 Task: Search one way flight ticket for 5 adults, 2 children, 1 infant in seat and 2 infants on lap in economy from Bakersfield: Meadows Field to Rockford: Chicago Rockford International Airport(was Northwest Chicagoland Regional Airport At Rockford) on 5-1-2023. Choice of flights is Southwest. Number of bags: 1 carry on bag and 1 checked bag. Price is upto 77000. Outbound departure time preference is 23:30.
Action: Mouse moved to (194, 162)
Screenshot: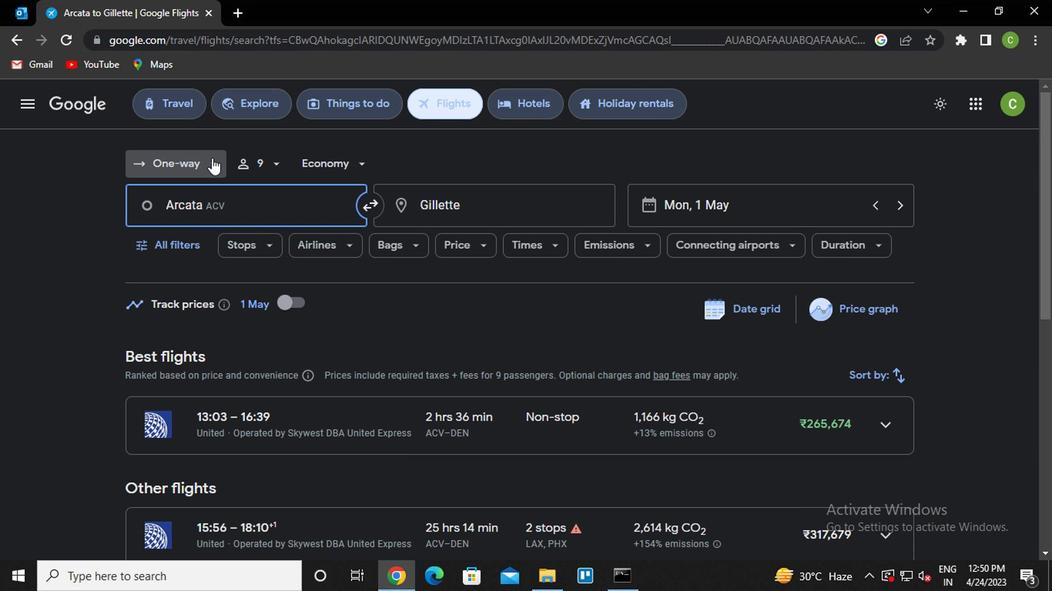 
Action: Mouse pressed left at (194, 162)
Screenshot: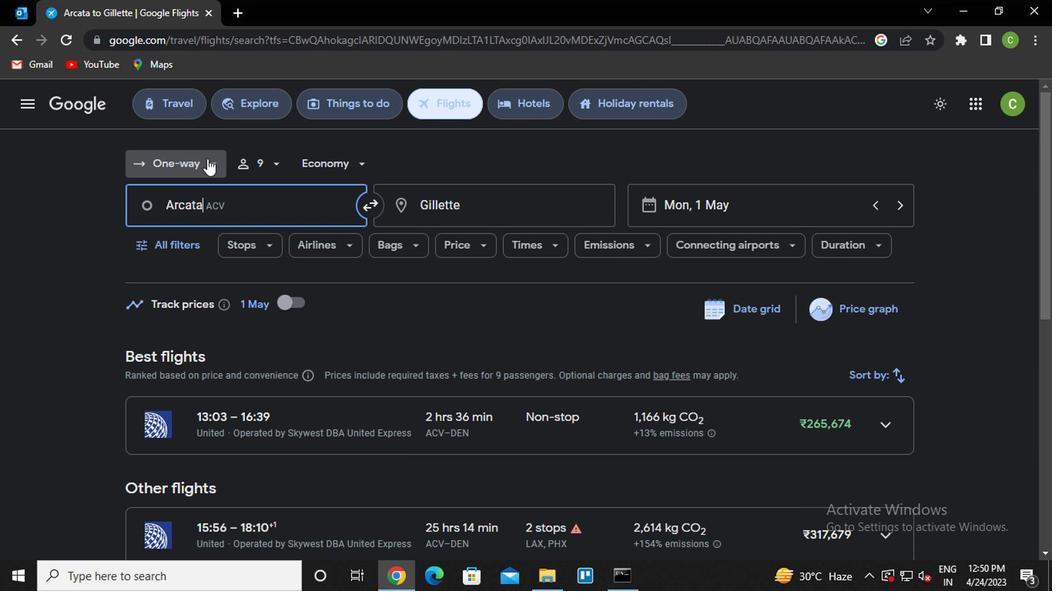 
Action: Mouse moved to (210, 229)
Screenshot: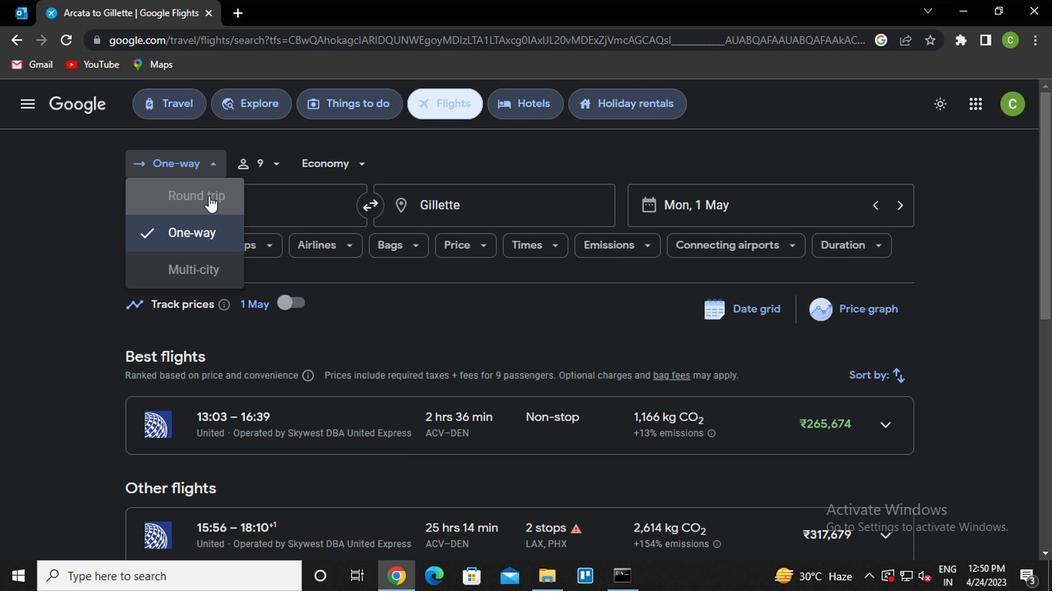 
Action: Mouse pressed left at (210, 229)
Screenshot: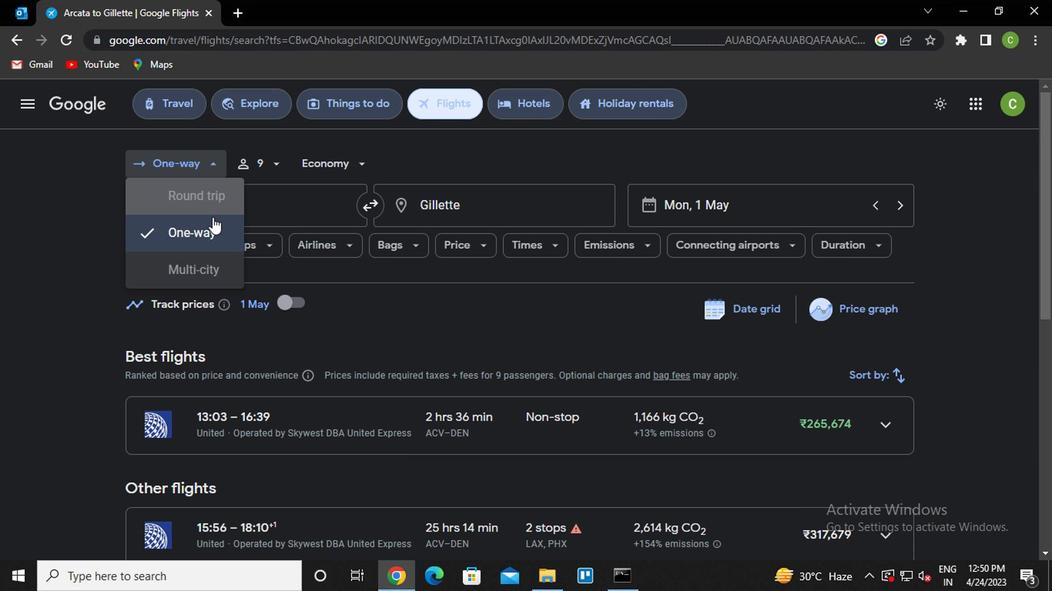 
Action: Mouse moved to (246, 175)
Screenshot: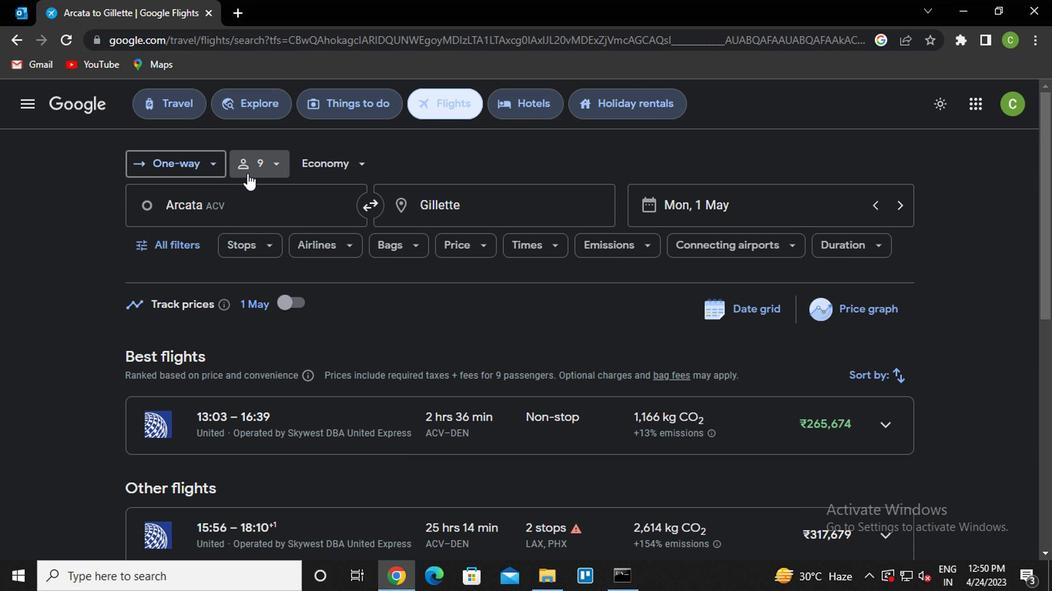 
Action: Mouse pressed left at (246, 175)
Screenshot: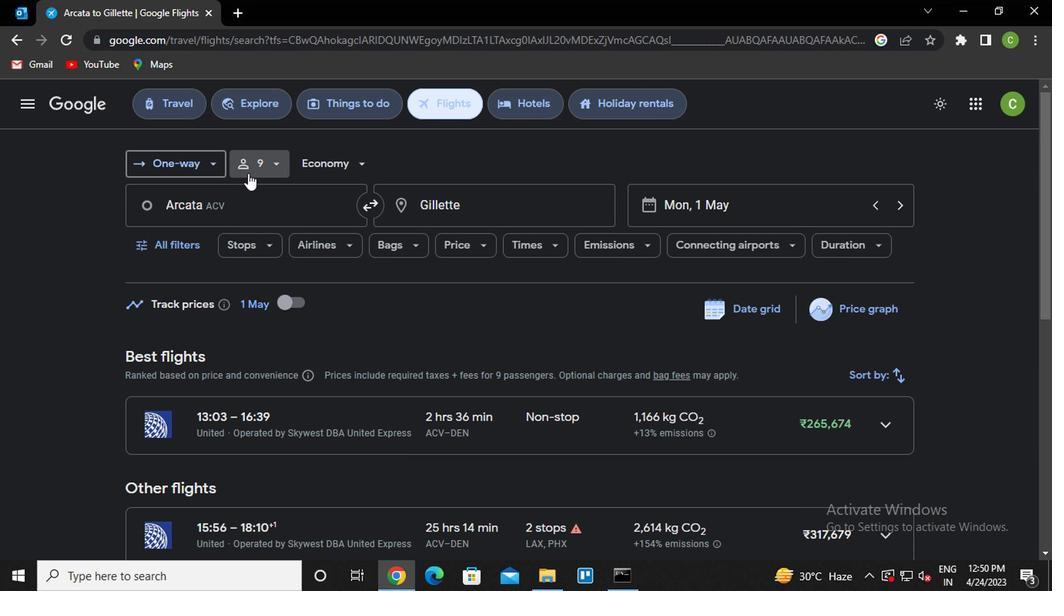
Action: Mouse moved to (395, 337)
Screenshot: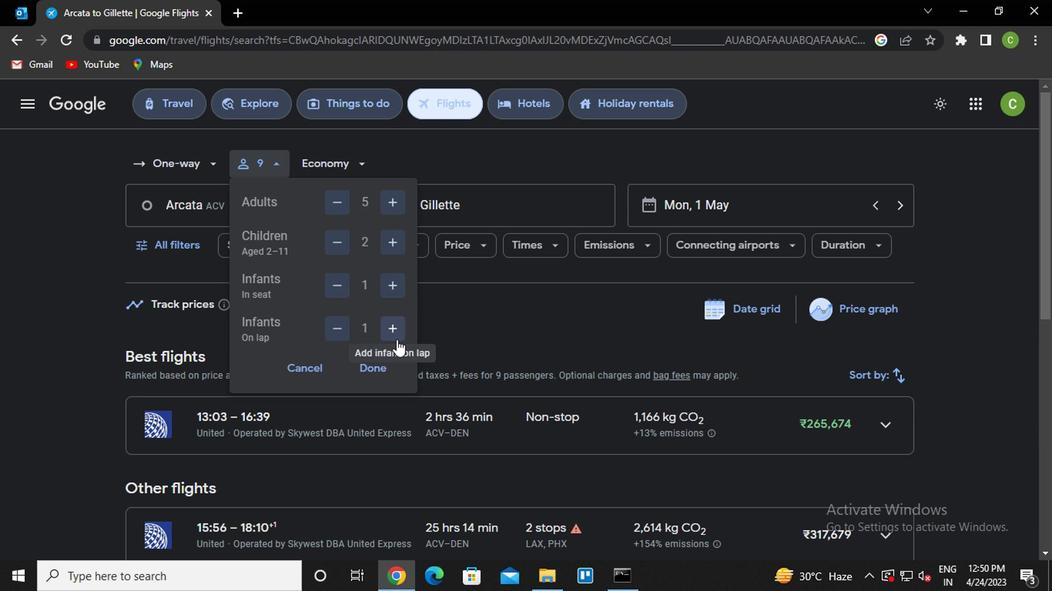 
Action: Mouse pressed left at (395, 337)
Screenshot: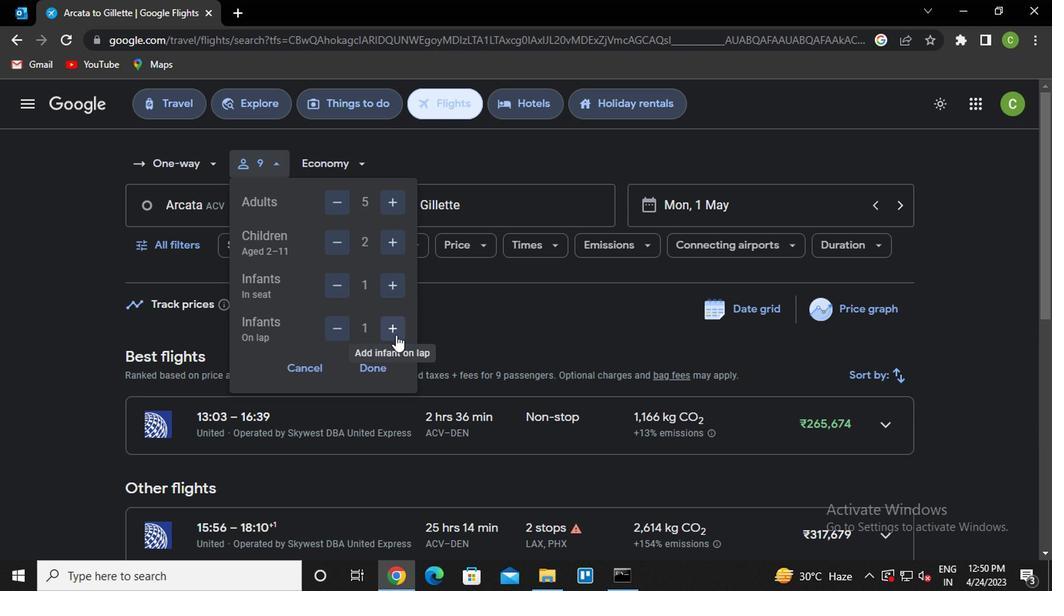 
Action: Mouse moved to (339, 337)
Screenshot: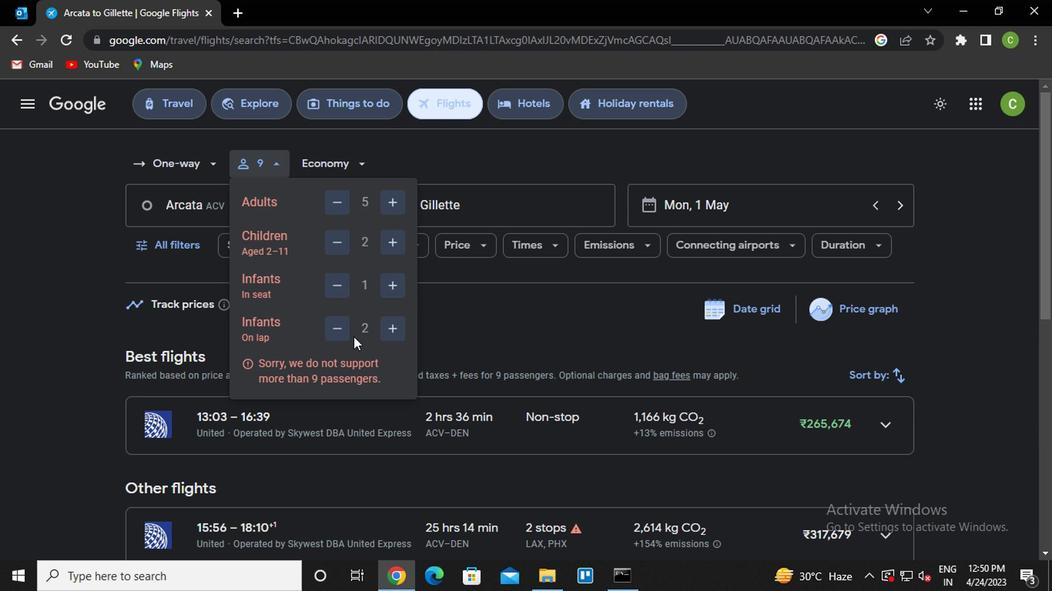 
Action: Mouse pressed left at (339, 337)
Screenshot: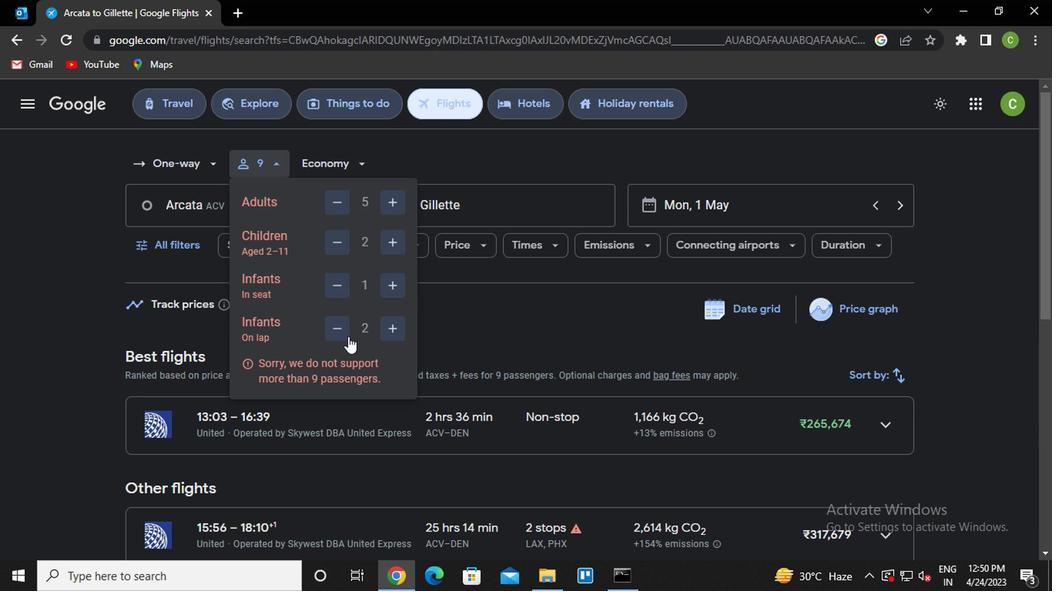 
Action: Mouse moved to (360, 366)
Screenshot: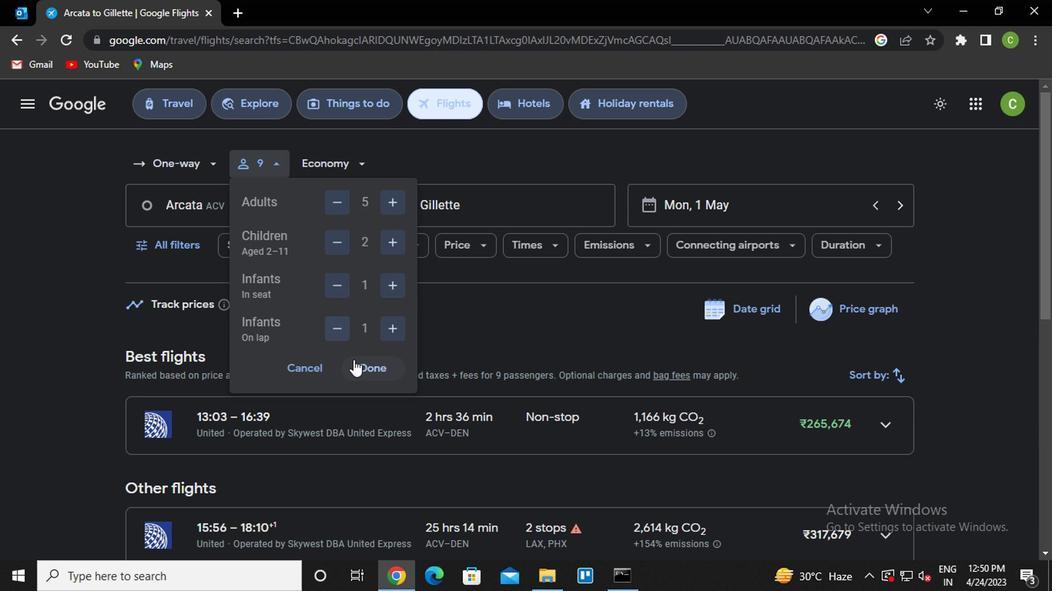 
Action: Mouse pressed left at (360, 366)
Screenshot: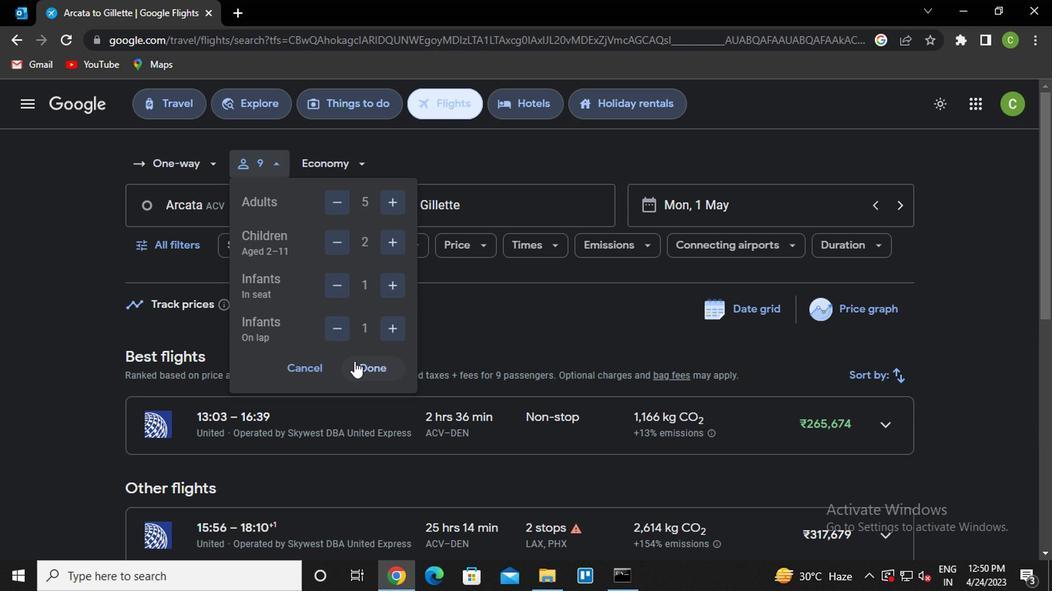 
Action: Mouse moved to (334, 167)
Screenshot: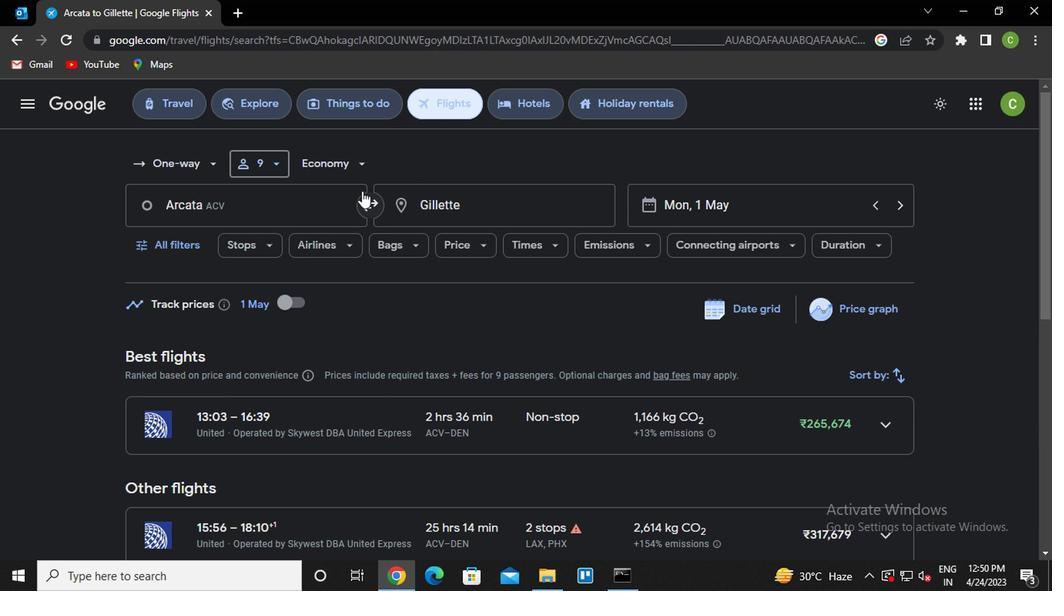 
Action: Mouse pressed left at (334, 167)
Screenshot: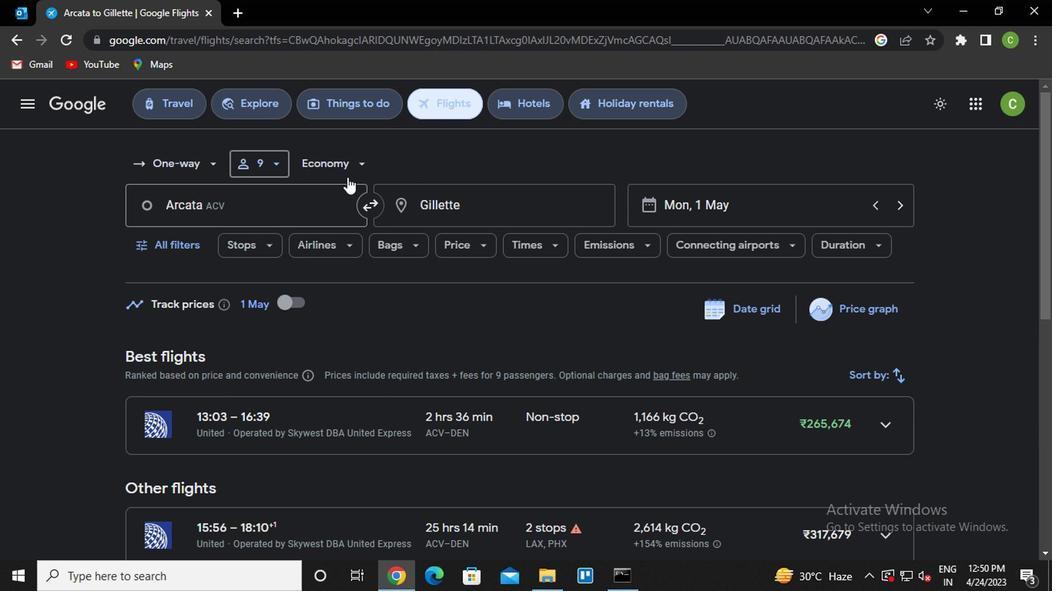 
Action: Mouse moved to (359, 208)
Screenshot: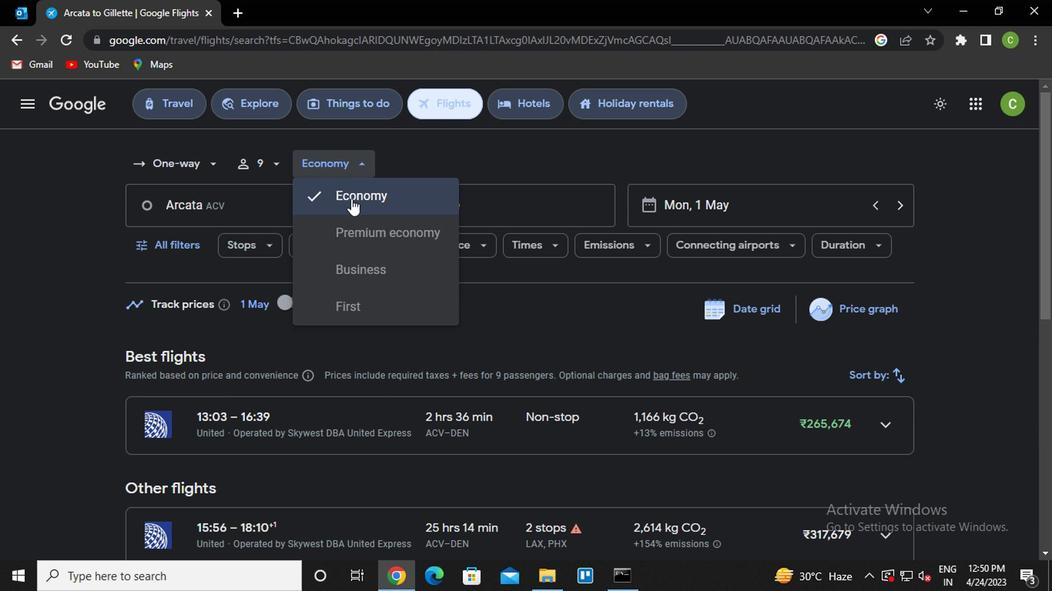 
Action: Mouse pressed left at (359, 208)
Screenshot: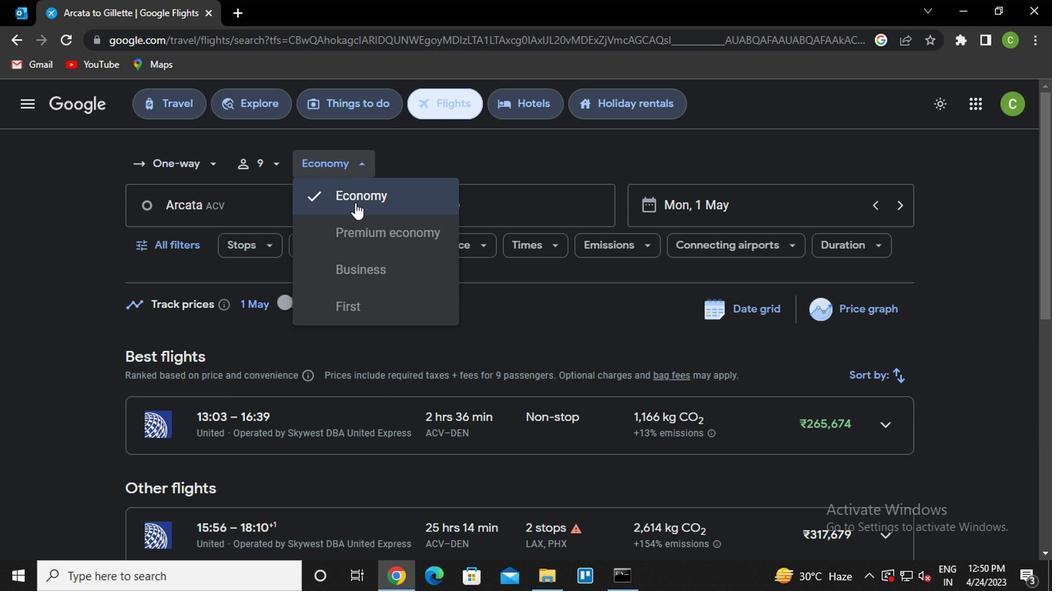 
Action: Mouse moved to (236, 203)
Screenshot: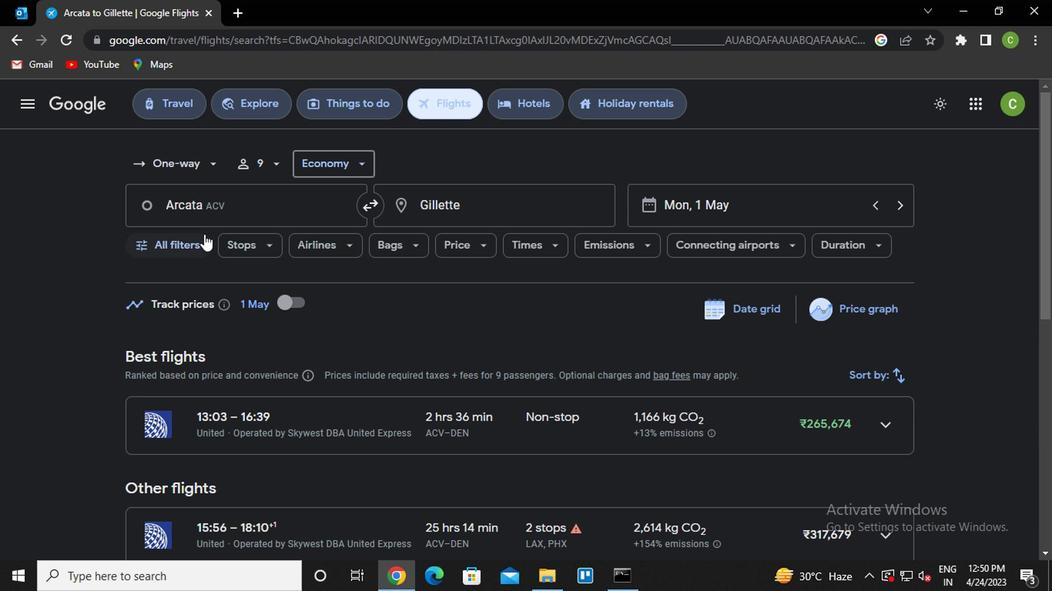 
Action: Mouse pressed left at (236, 203)
Screenshot: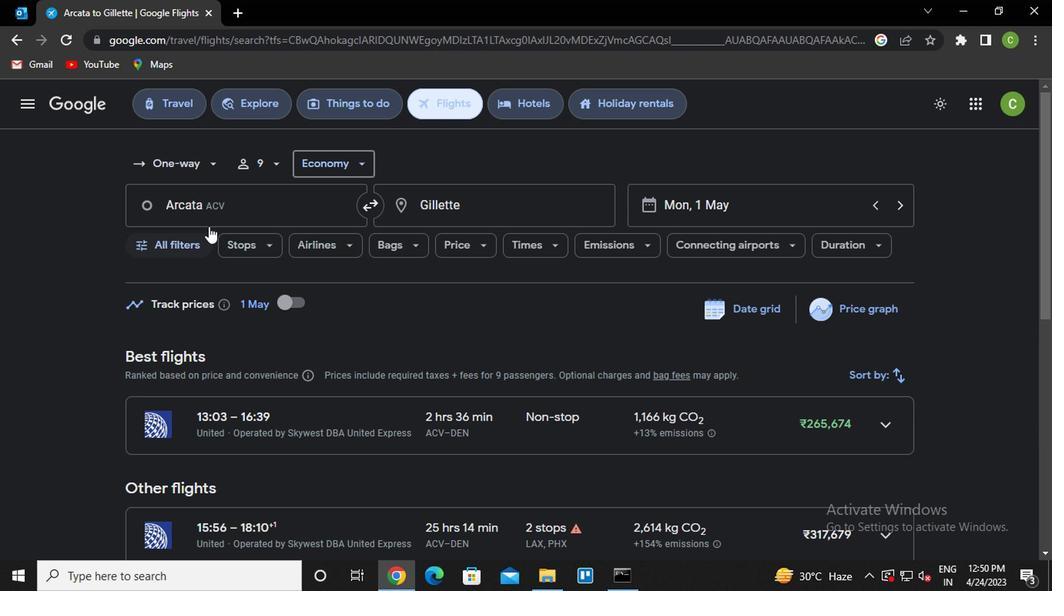 
Action: Key pressed <Key.caps_lock>b<Key.caps_lock>akers
Screenshot: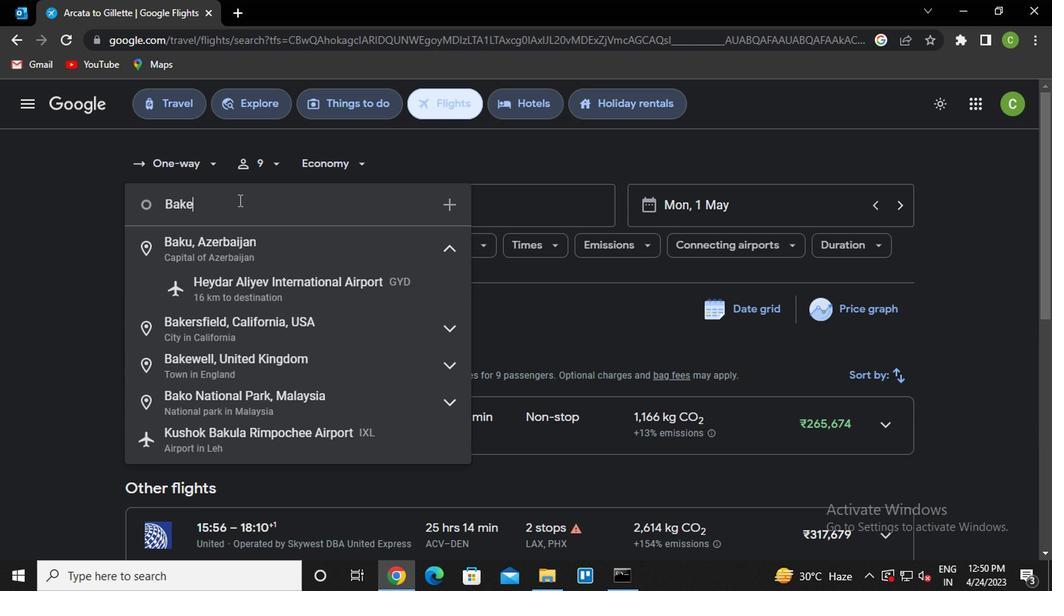 
Action: Mouse moved to (246, 336)
Screenshot: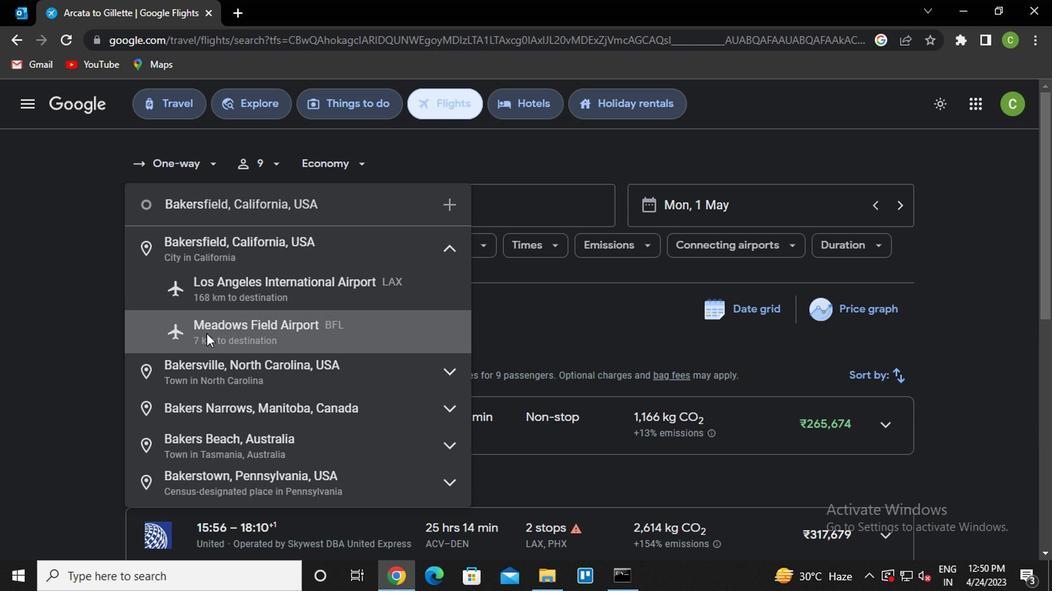 
Action: Mouse pressed left at (246, 336)
Screenshot: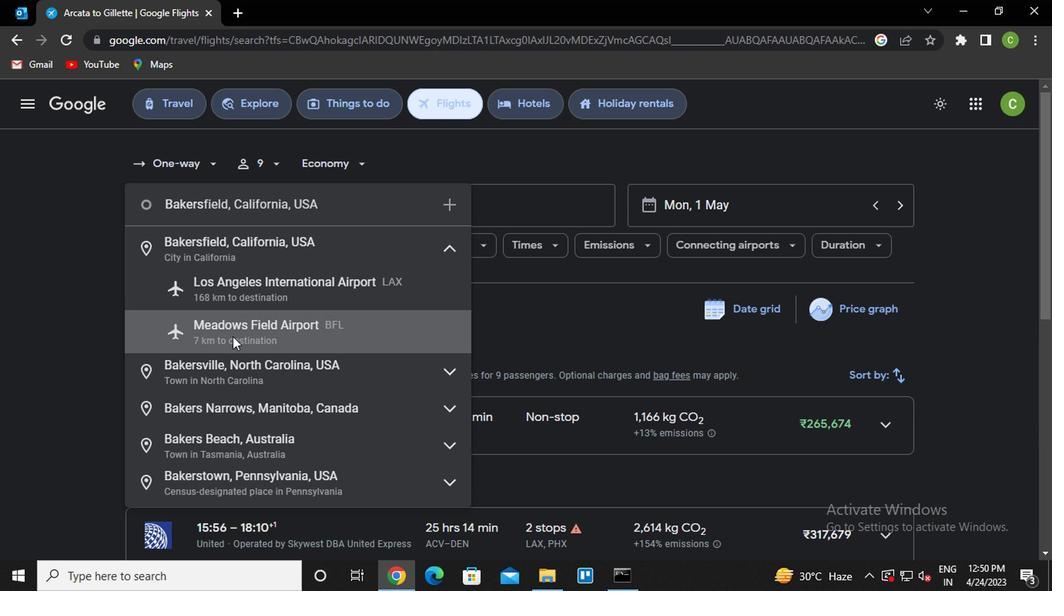 
Action: Mouse moved to (483, 214)
Screenshot: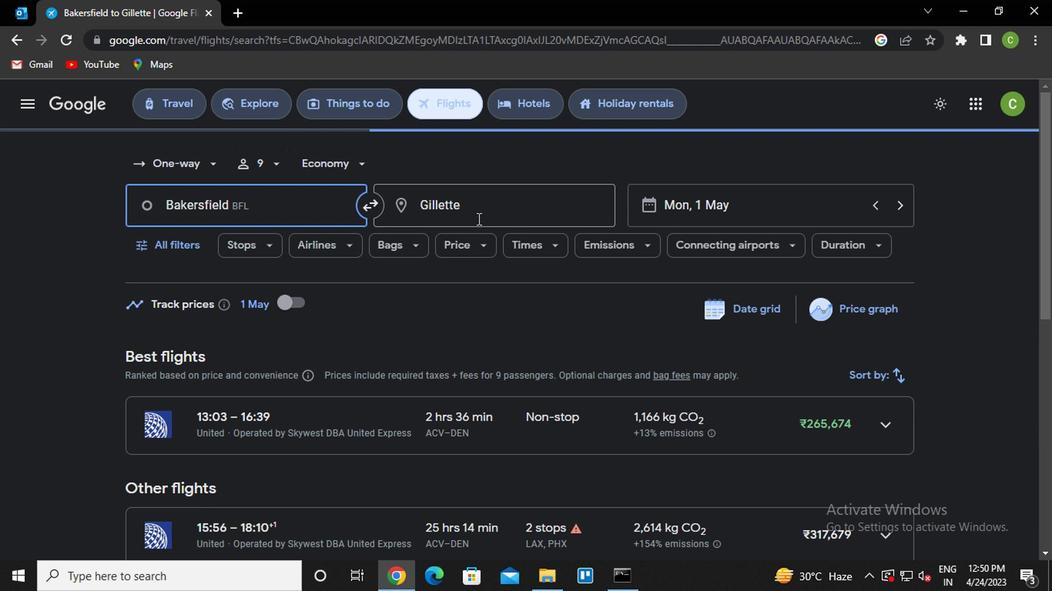 
Action: Mouse pressed left at (483, 214)
Screenshot: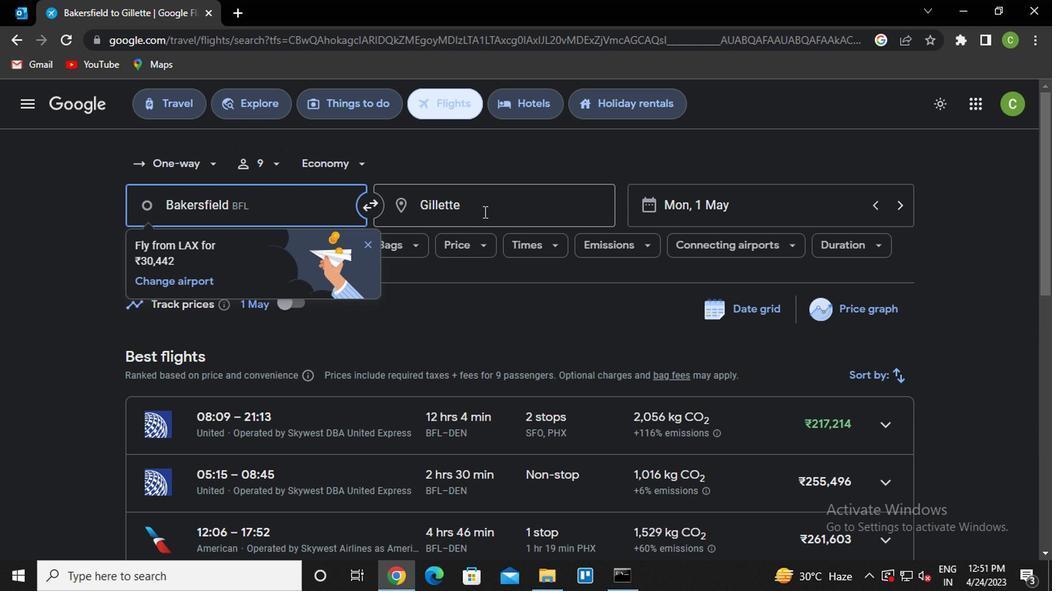 
Action: Key pressed <Key.caps_lock>r<Key.caps_lock>ockford
Screenshot: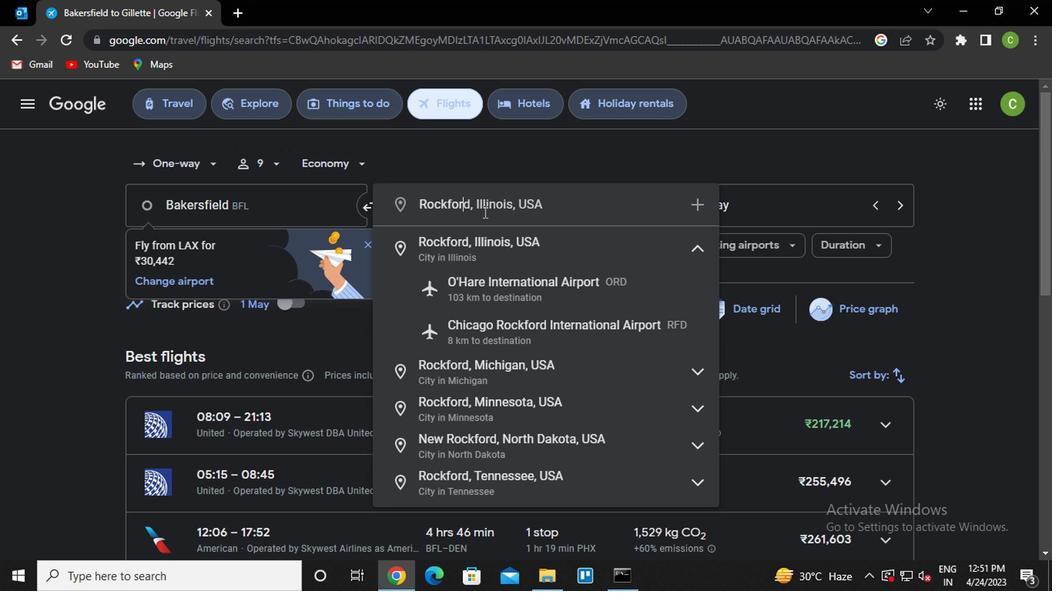 
Action: Mouse moved to (537, 323)
Screenshot: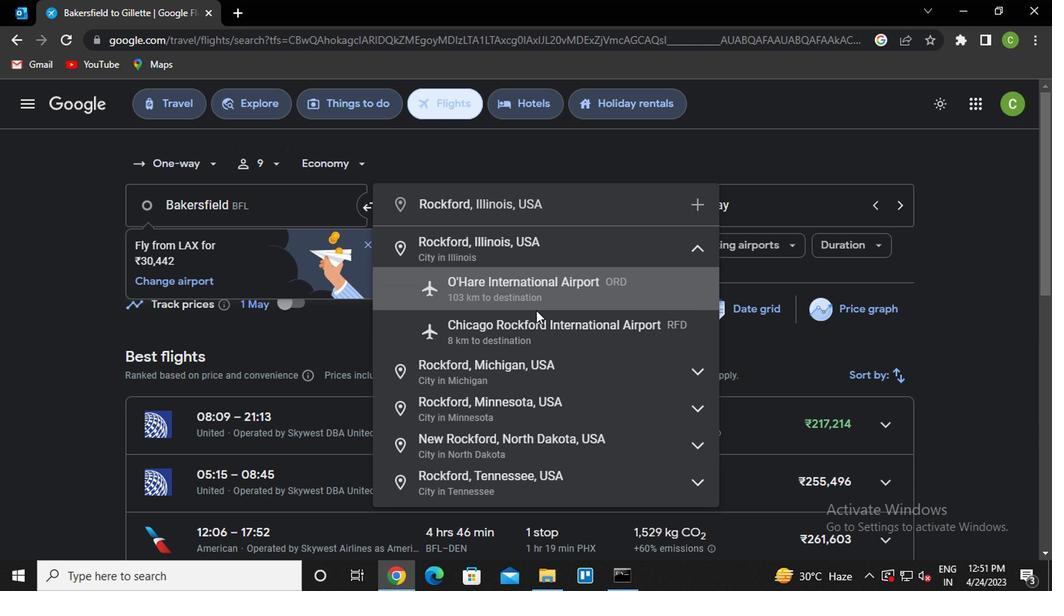 
Action: Mouse pressed left at (537, 323)
Screenshot: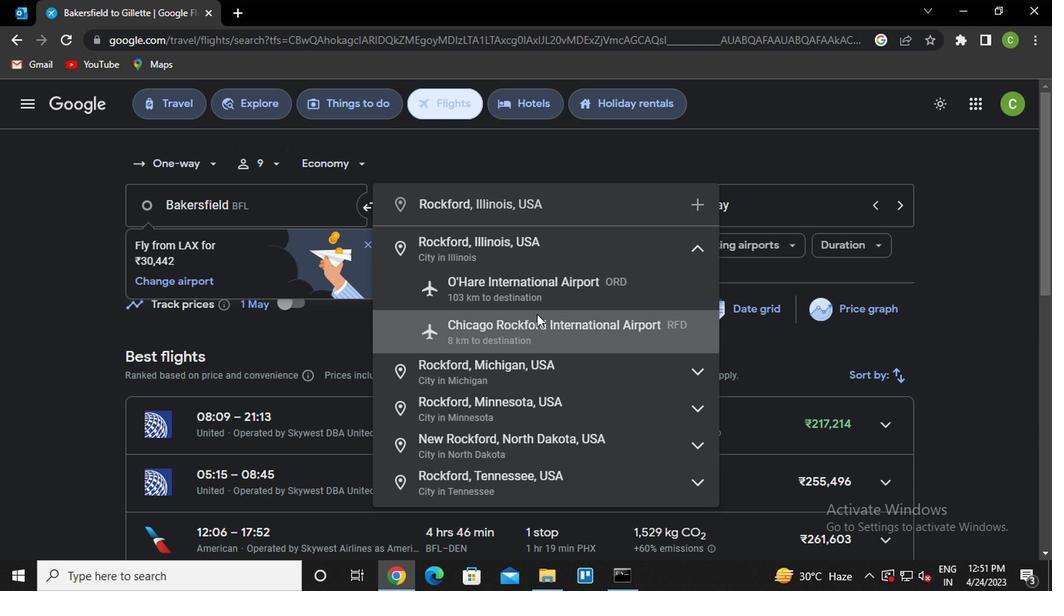 
Action: Mouse moved to (184, 248)
Screenshot: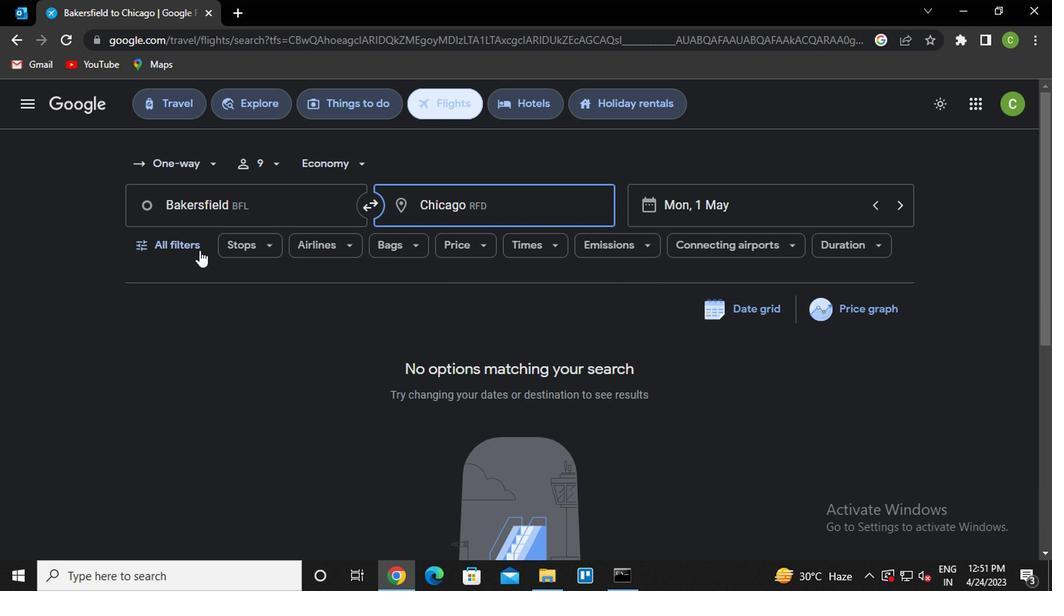 
Action: Mouse pressed left at (184, 248)
Screenshot: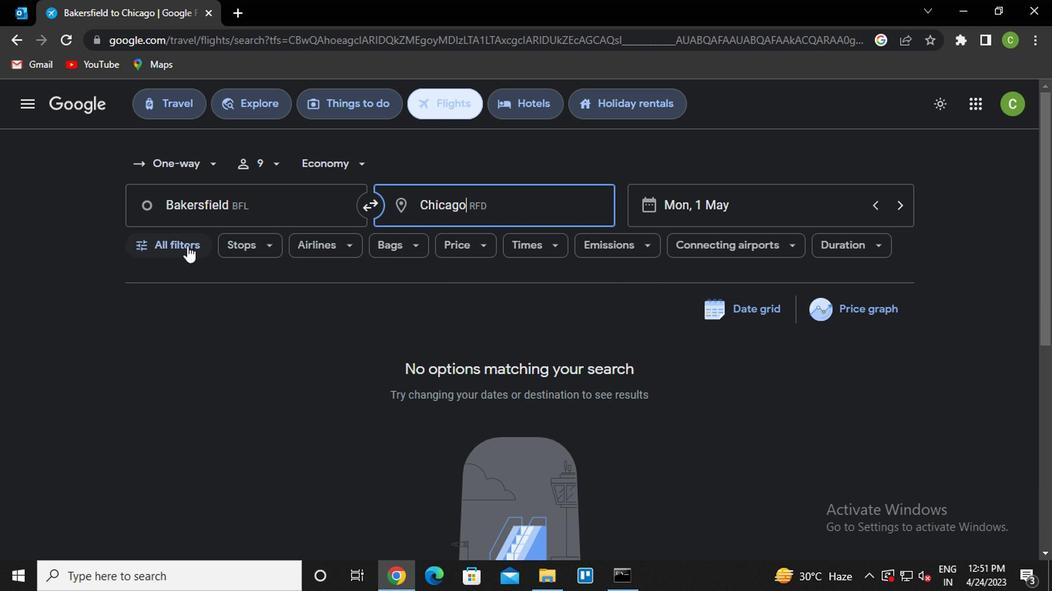 
Action: Mouse moved to (266, 385)
Screenshot: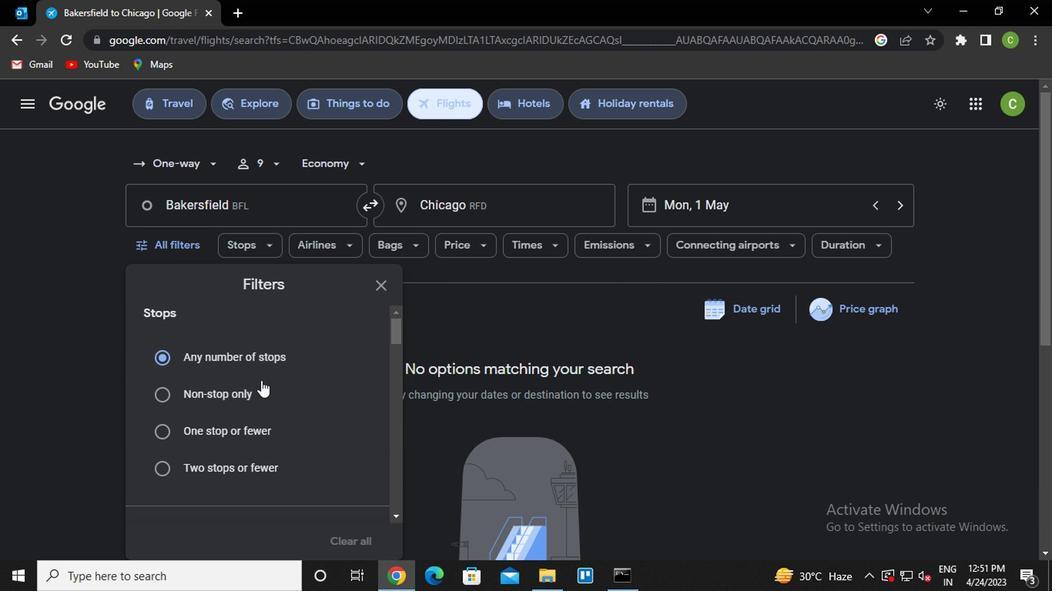 
Action: Mouse scrolled (266, 384) with delta (0, -1)
Screenshot: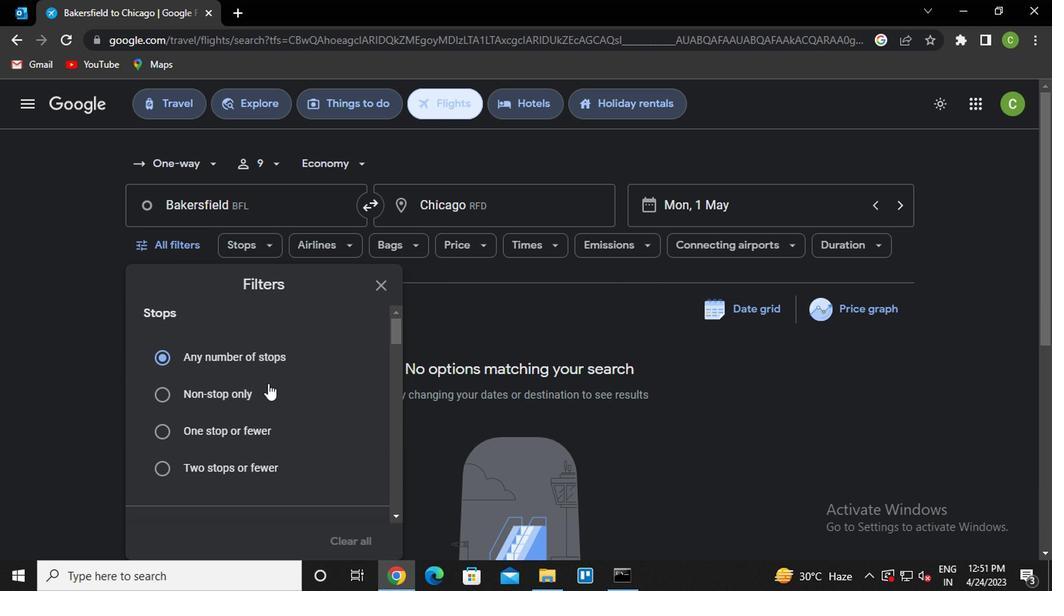 
Action: Mouse scrolled (266, 384) with delta (0, -1)
Screenshot: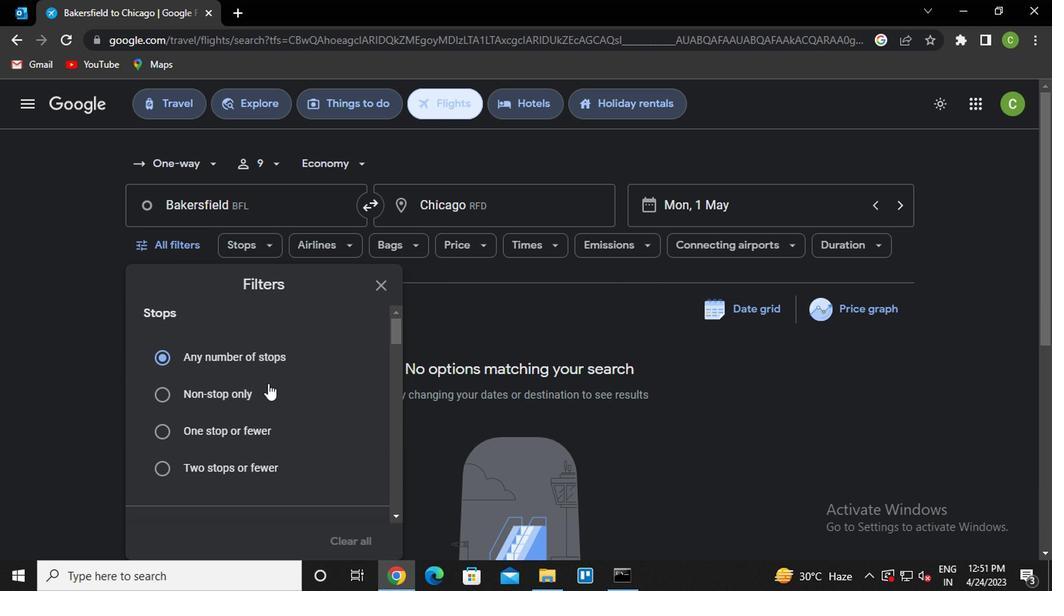 
Action: Mouse scrolled (266, 384) with delta (0, -1)
Screenshot: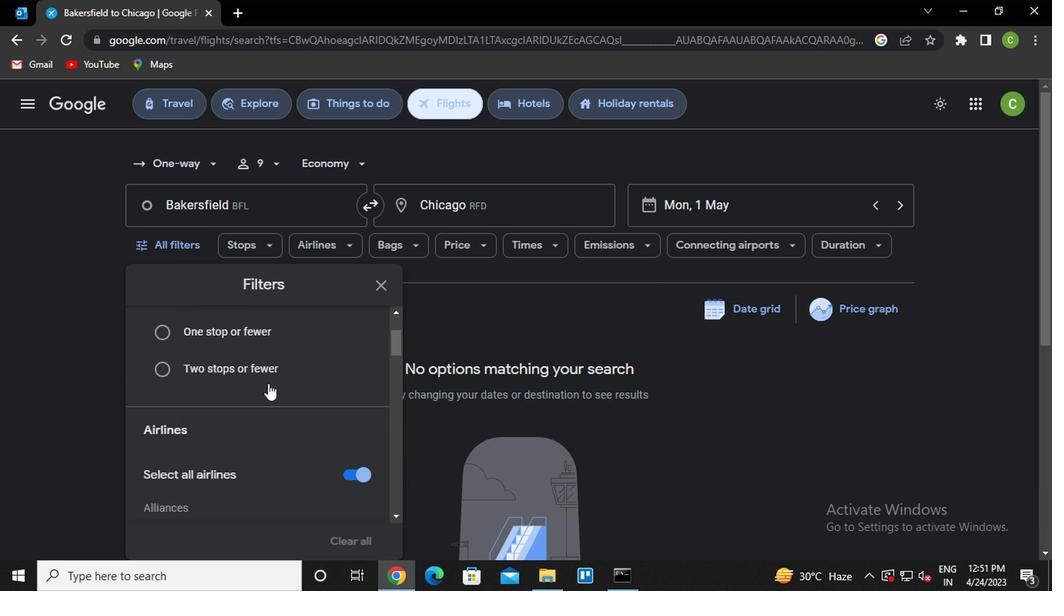 
Action: Mouse scrolled (266, 384) with delta (0, -1)
Screenshot: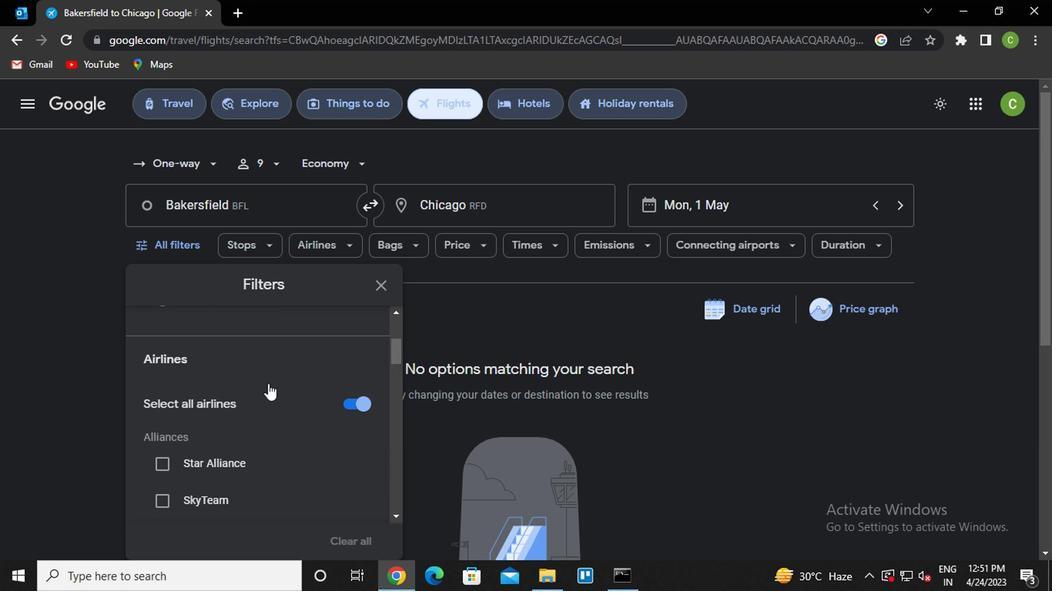 
Action: Mouse scrolled (266, 384) with delta (0, -1)
Screenshot: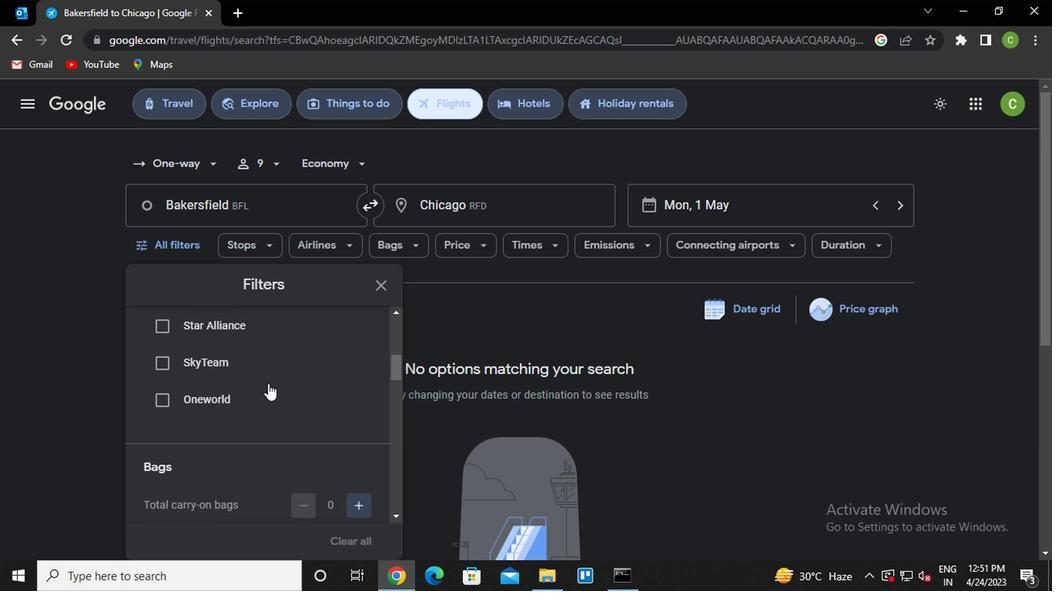 
Action: Mouse moved to (266, 385)
Screenshot: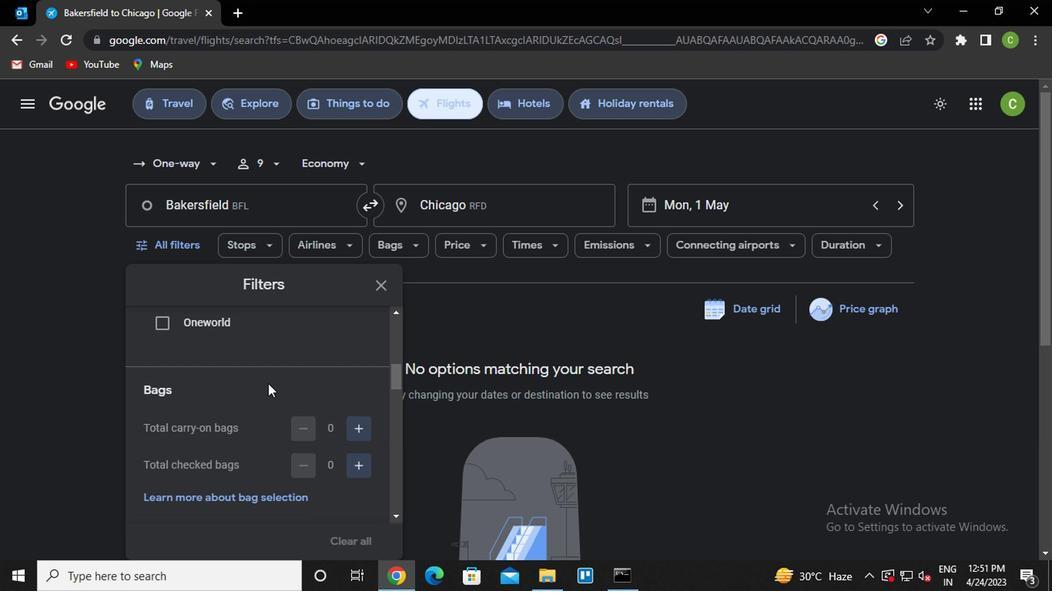 
Action: Mouse scrolled (266, 385) with delta (0, 0)
Screenshot: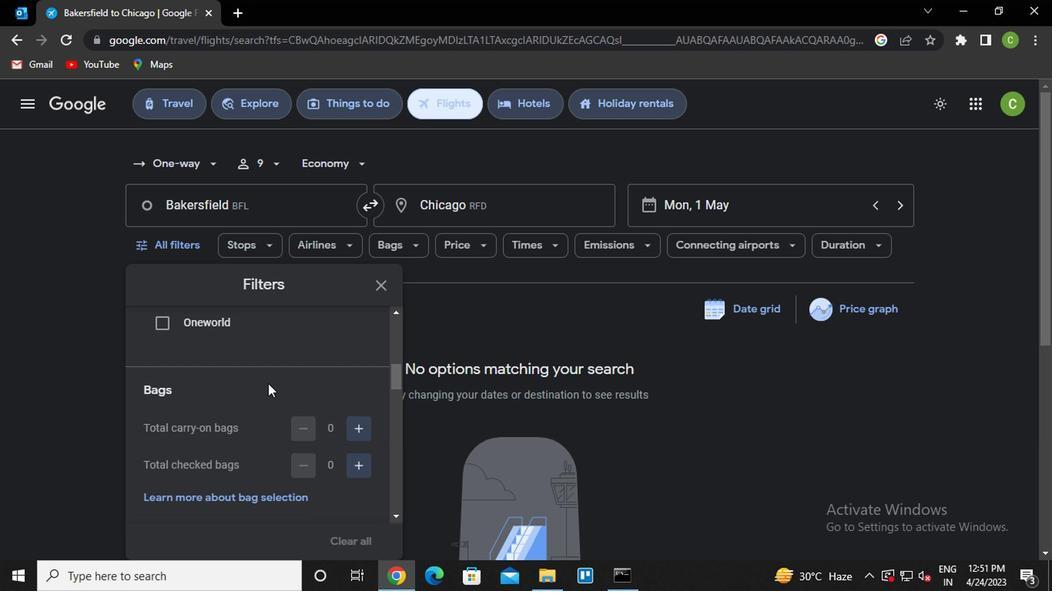 
Action: Mouse scrolled (266, 385) with delta (0, 0)
Screenshot: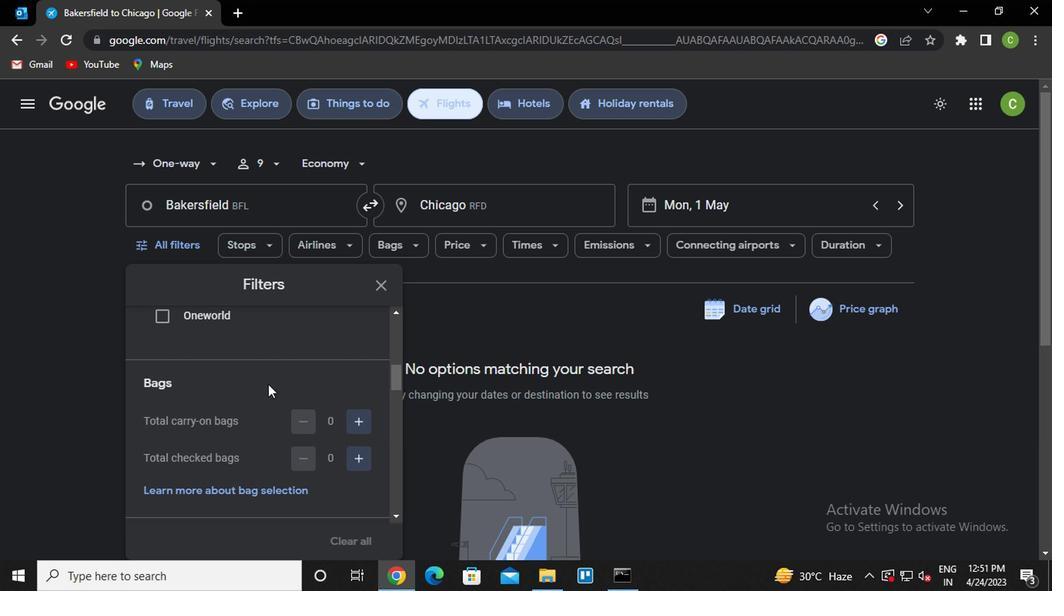 
Action: Mouse scrolled (266, 386) with delta (0, 1)
Screenshot: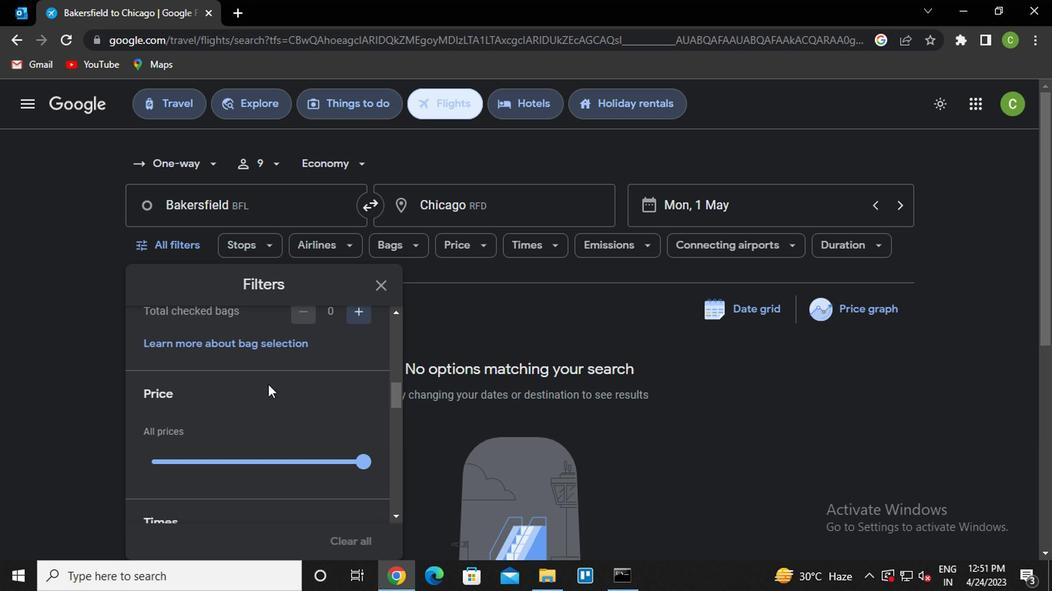 
Action: Mouse scrolled (266, 386) with delta (0, 1)
Screenshot: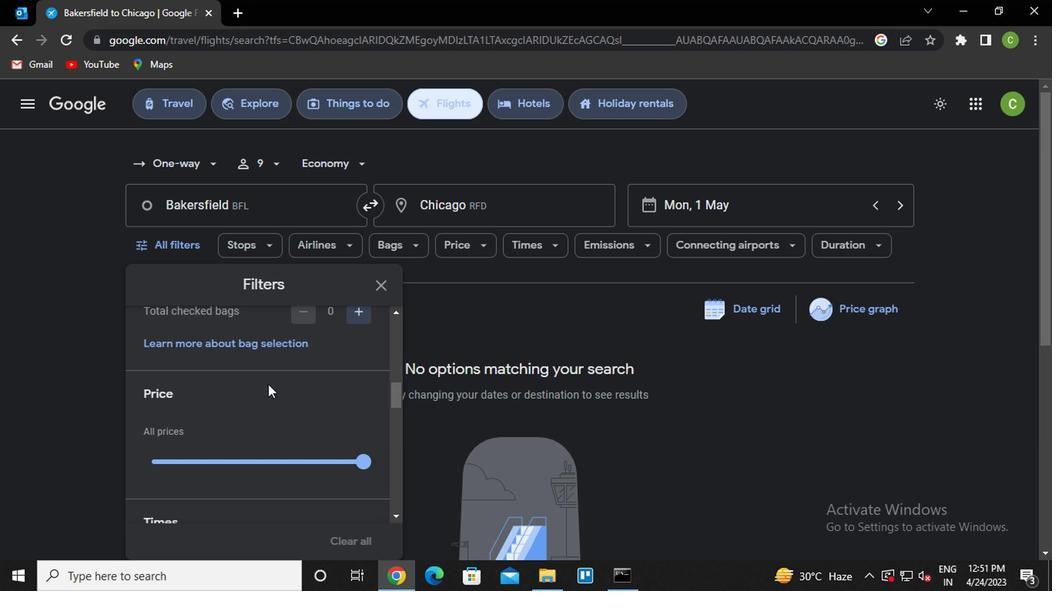 
Action: Mouse scrolled (266, 386) with delta (0, 1)
Screenshot: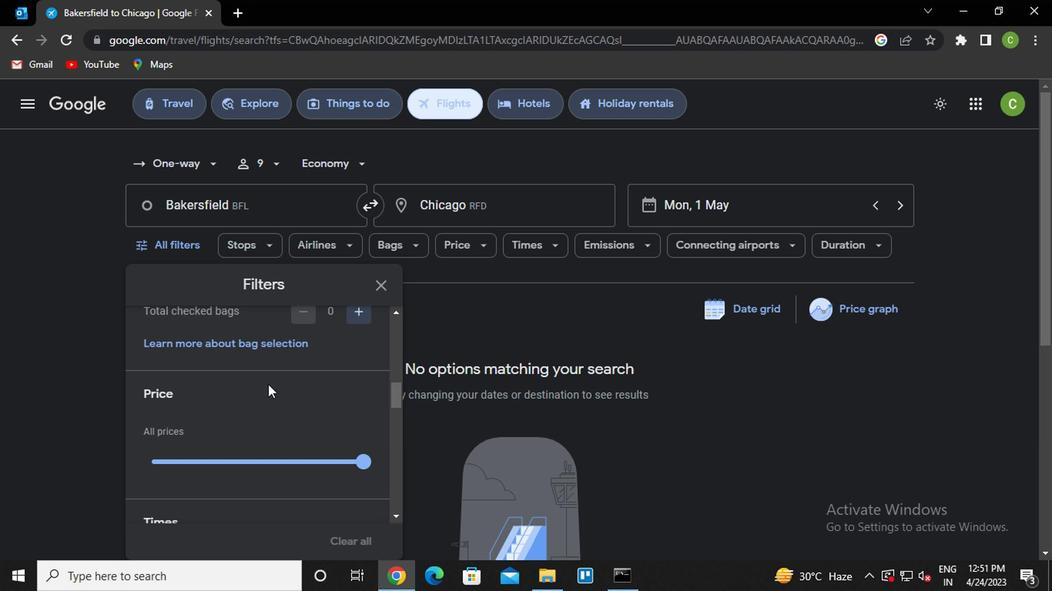 
Action: Mouse scrolled (266, 386) with delta (0, 1)
Screenshot: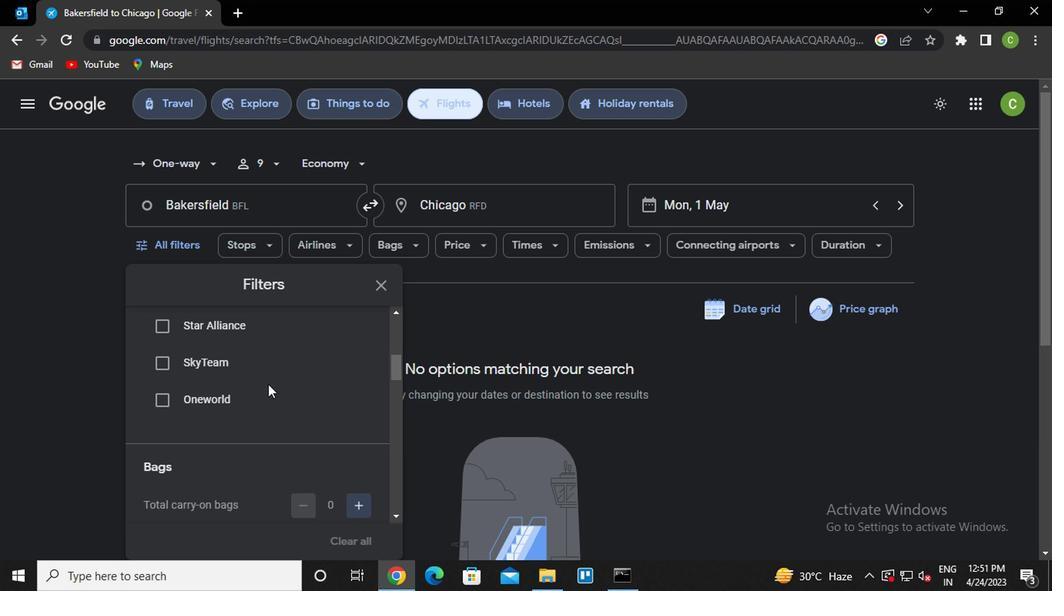 
Action: Mouse moved to (267, 389)
Screenshot: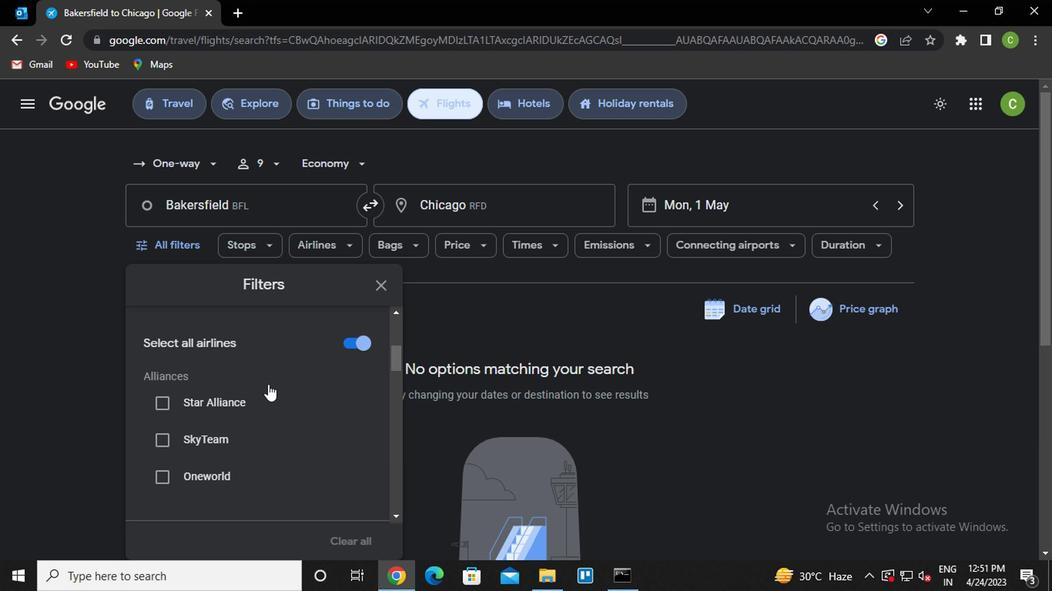 
Action: Mouse scrolled (267, 389) with delta (0, 0)
Screenshot: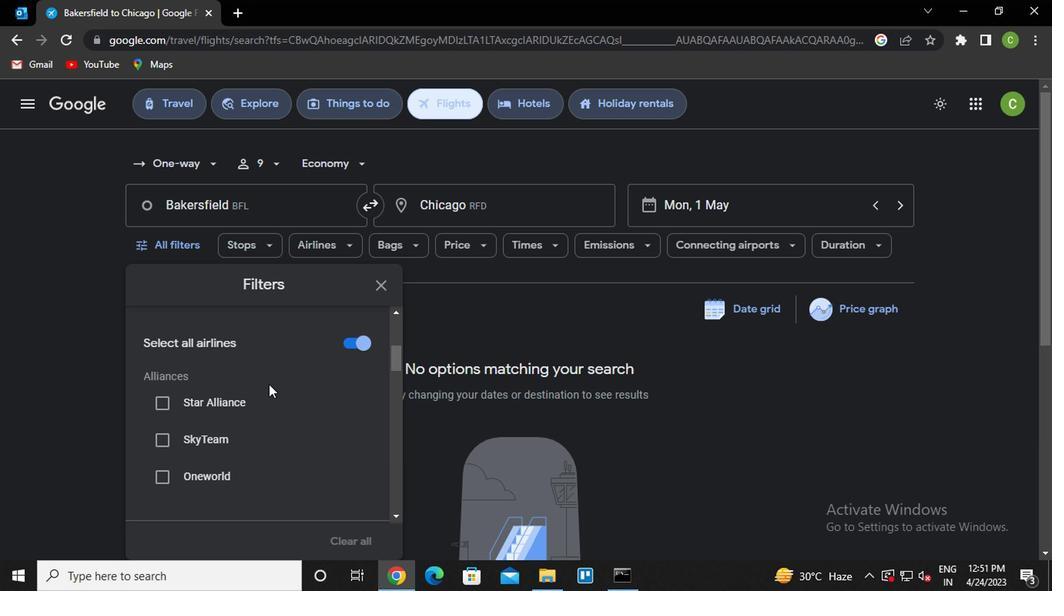 
Action: Mouse moved to (267, 390)
Screenshot: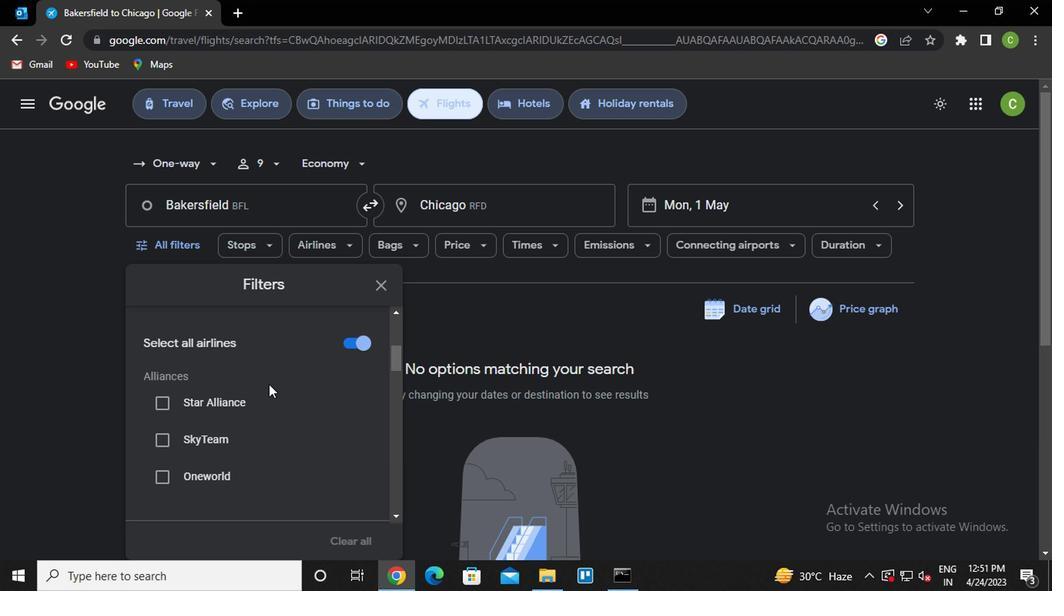 
Action: Mouse scrolled (267, 389) with delta (0, -1)
Screenshot: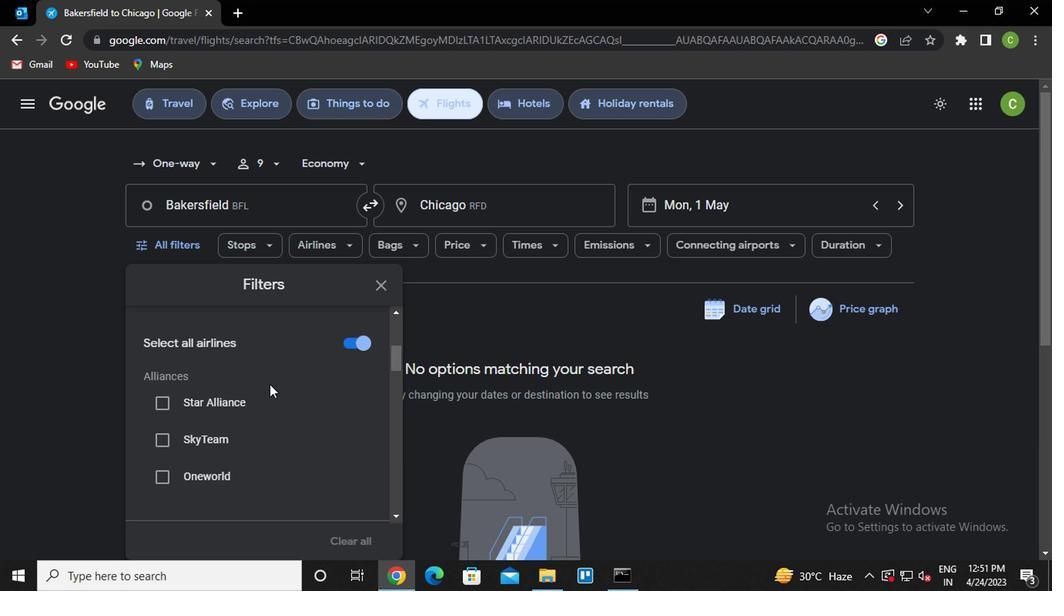 
Action: Mouse scrolled (267, 389) with delta (0, -1)
Screenshot: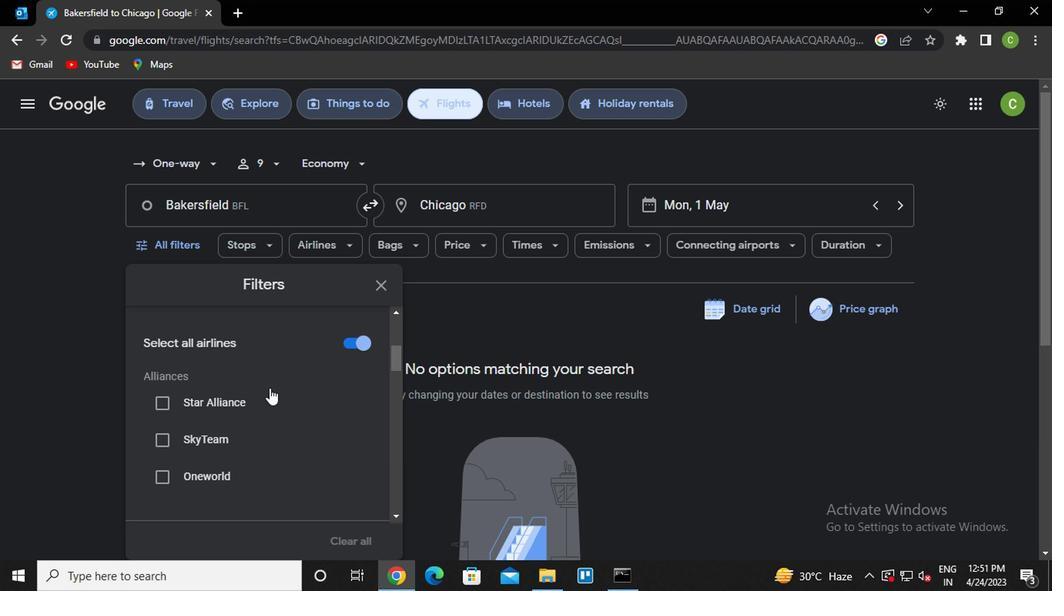 
Action: Mouse scrolled (267, 389) with delta (0, -1)
Screenshot: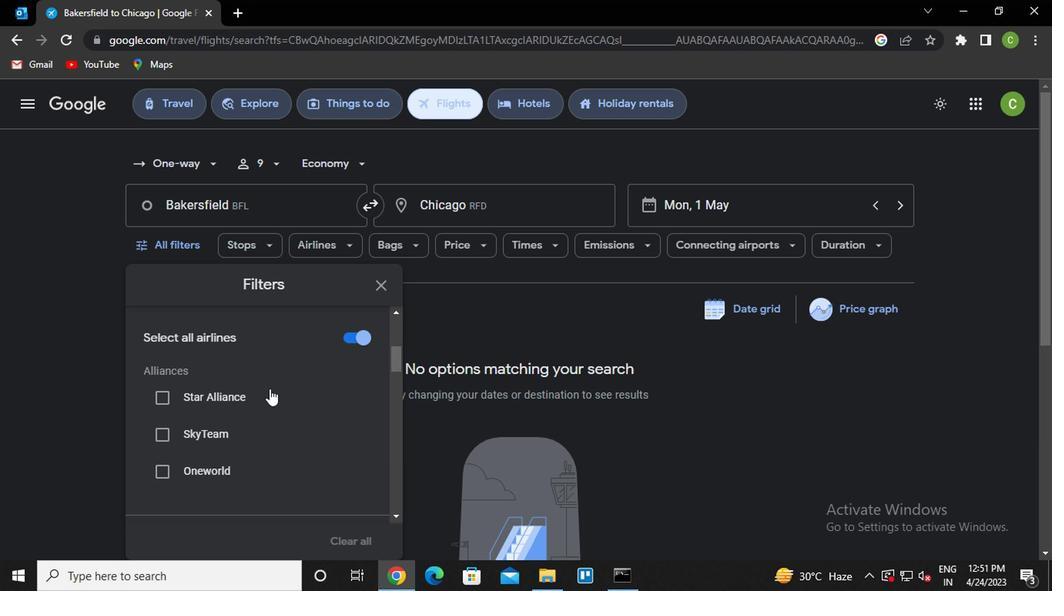
Action: Mouse moved to (275, 414)
Screenshot: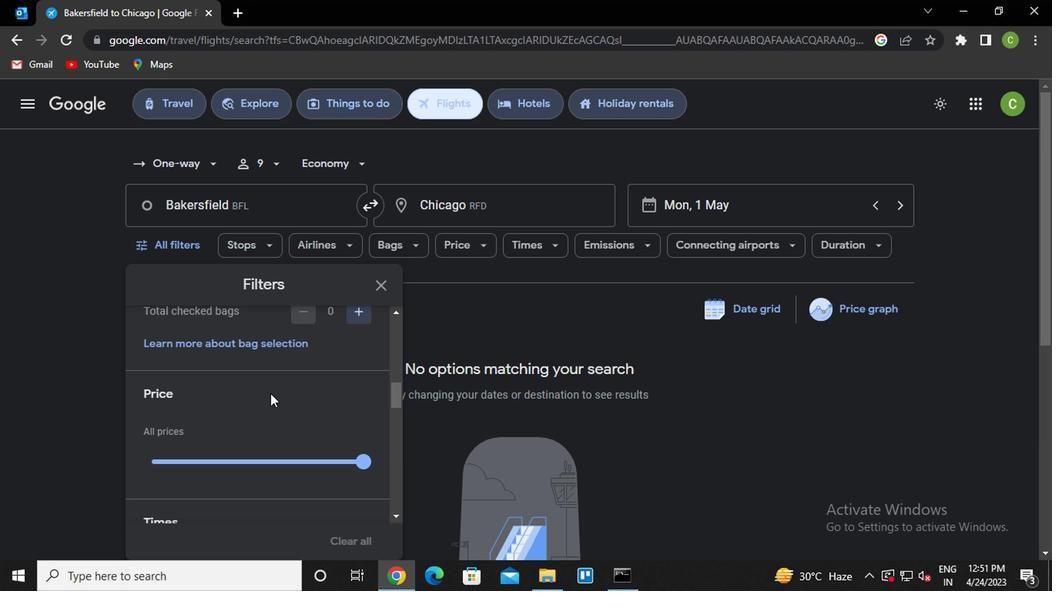 
Action: Mouse scrolled (275, 413) with delta (0, -1)
Screenshot: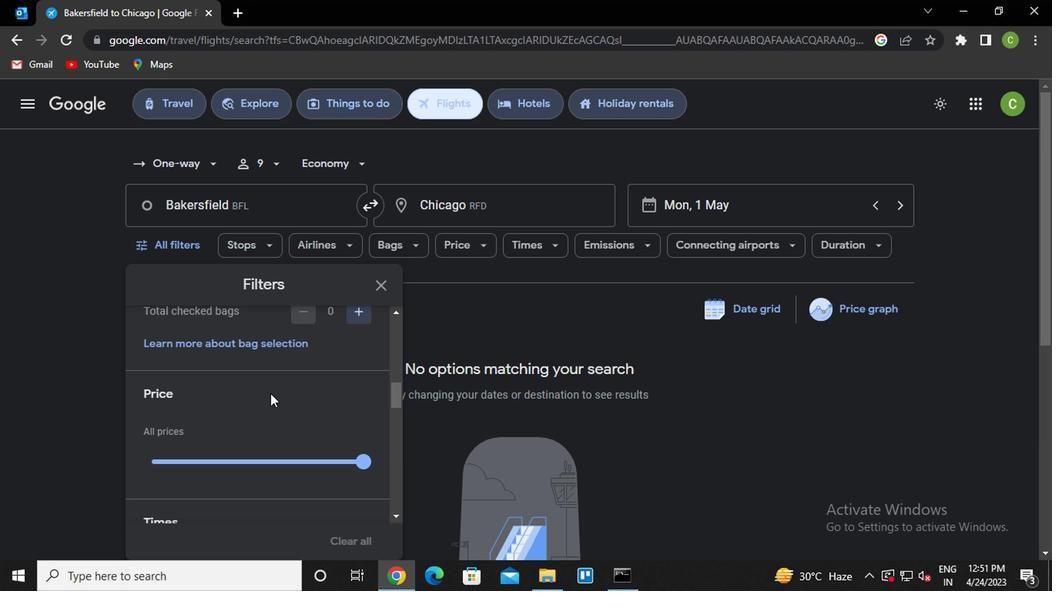 
Action: Mouse moved to (277, 417)
Screenshot: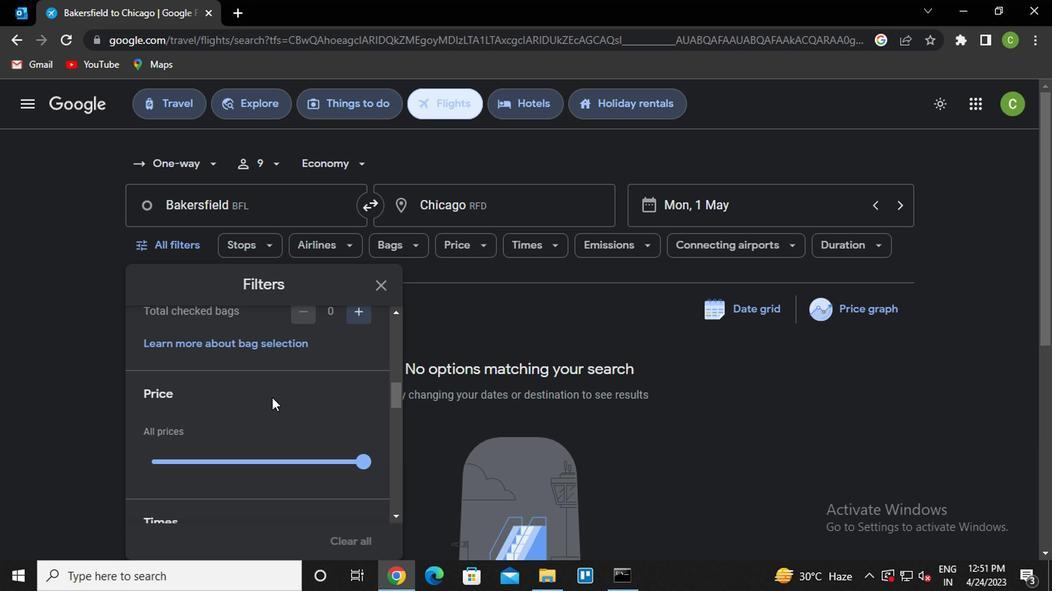 
Action: Mouse scrolled (277, 416) with delta (0, 0)
Screenshot: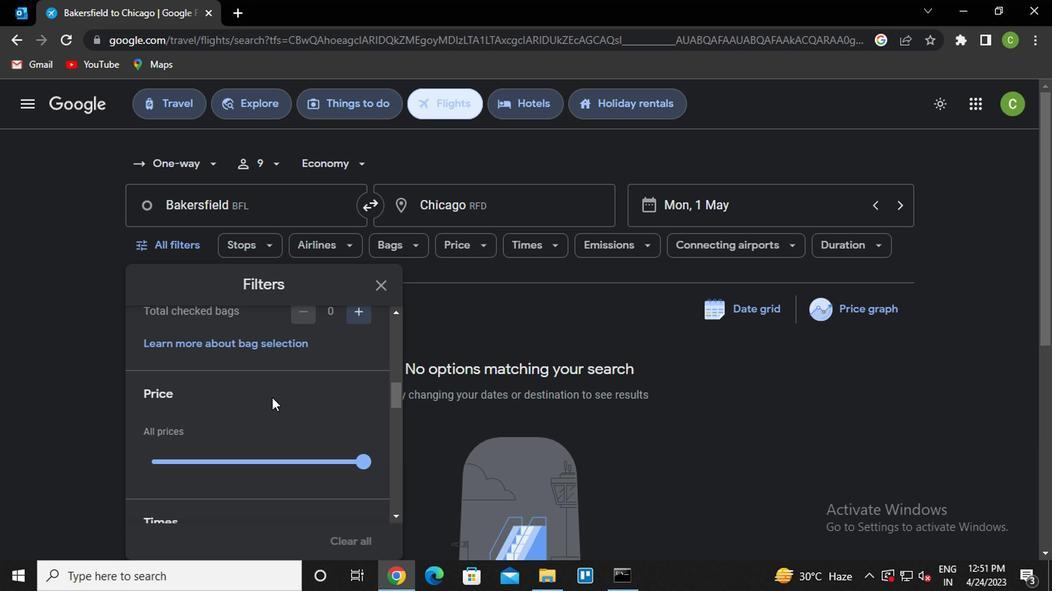 
Action: Mouse moved to (286, 418)
Screenshot: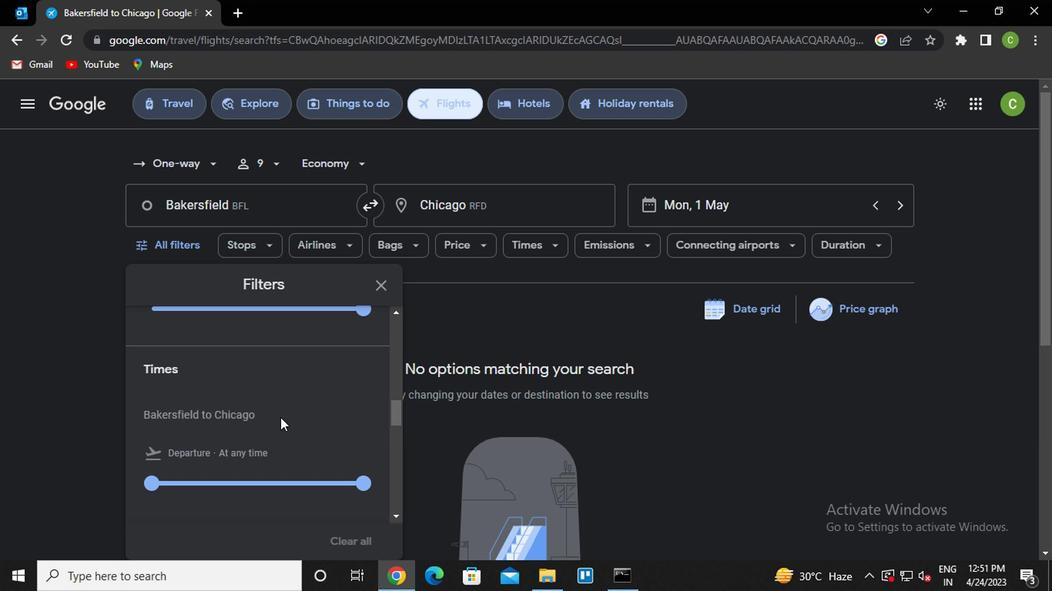
Action: Mouse scrolled (286, 418) with delta (0, 0)
Screenshot: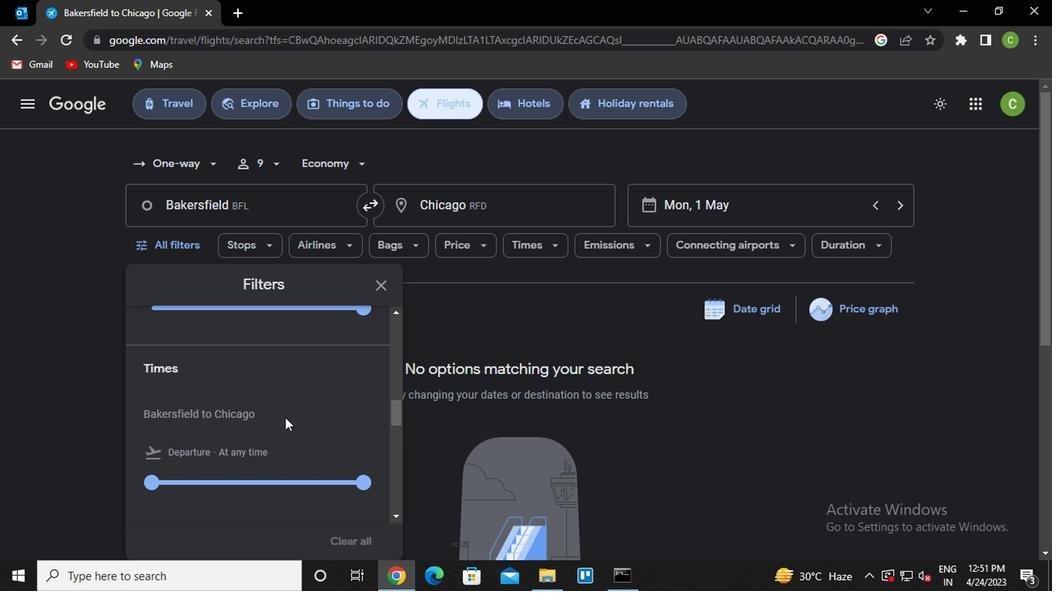 
Action: Mouse moved to (287, 418)
Screenshot: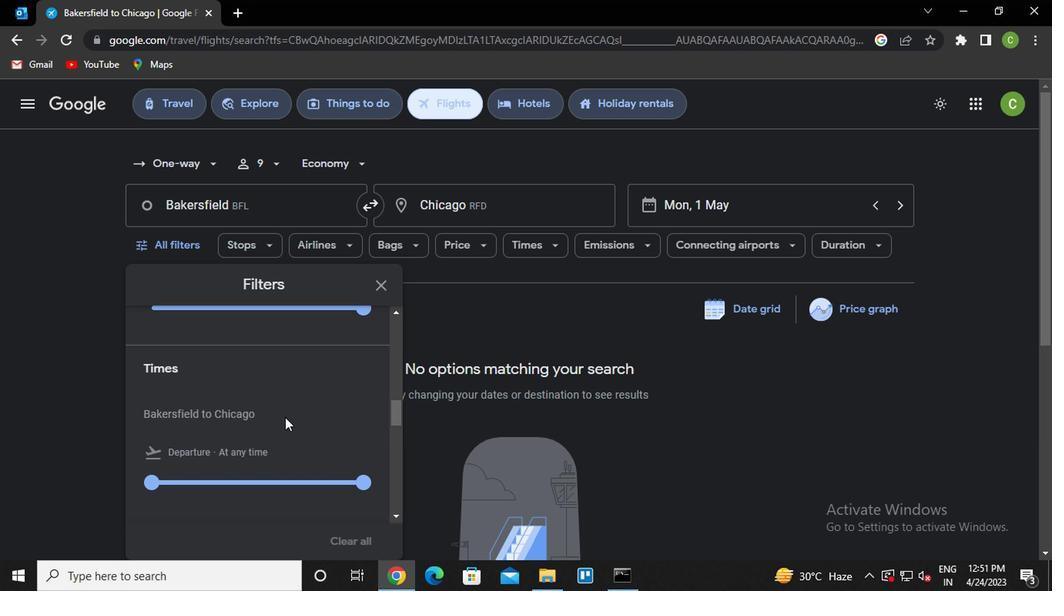
Action: Mouse scrolled (287, 418) with delta (0, 0)
Screenshot: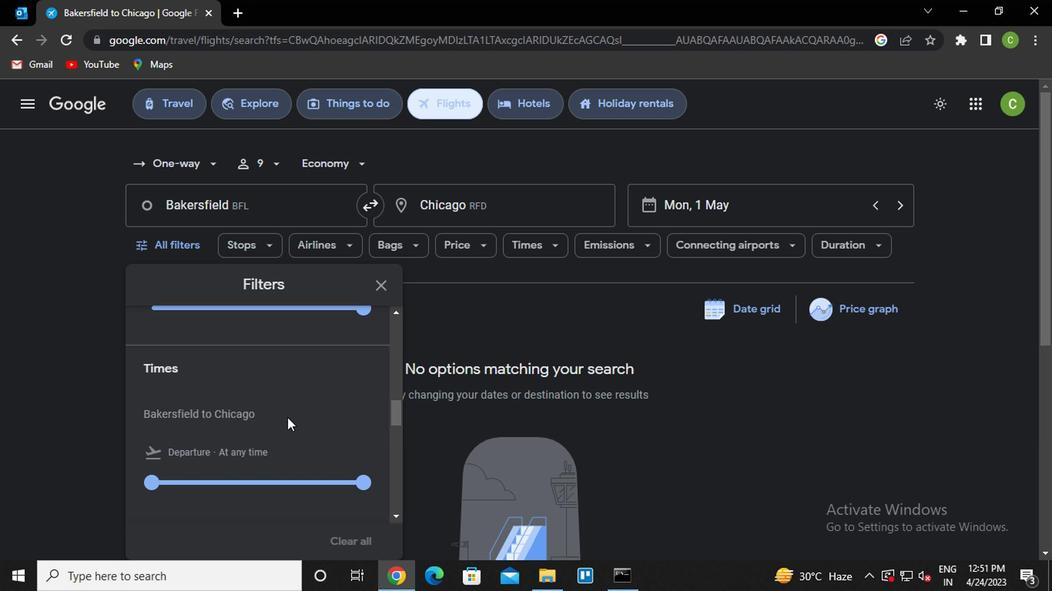 
Action: Mouse moved to (352, 355)
Screenshot: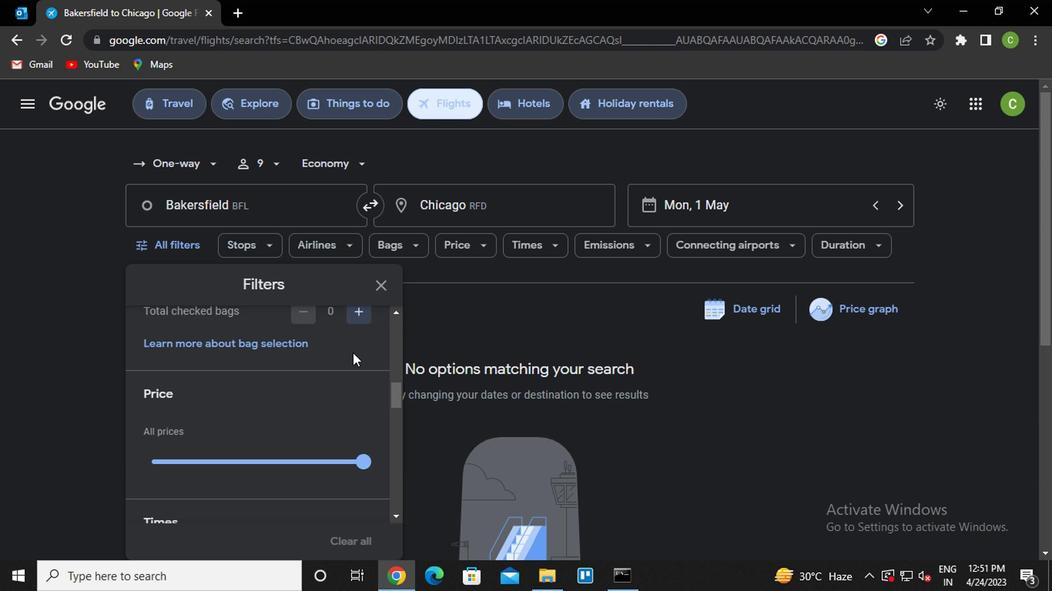 
Action: Mouse scrolled (352, 356) with delta (0, 1)
Screenshot: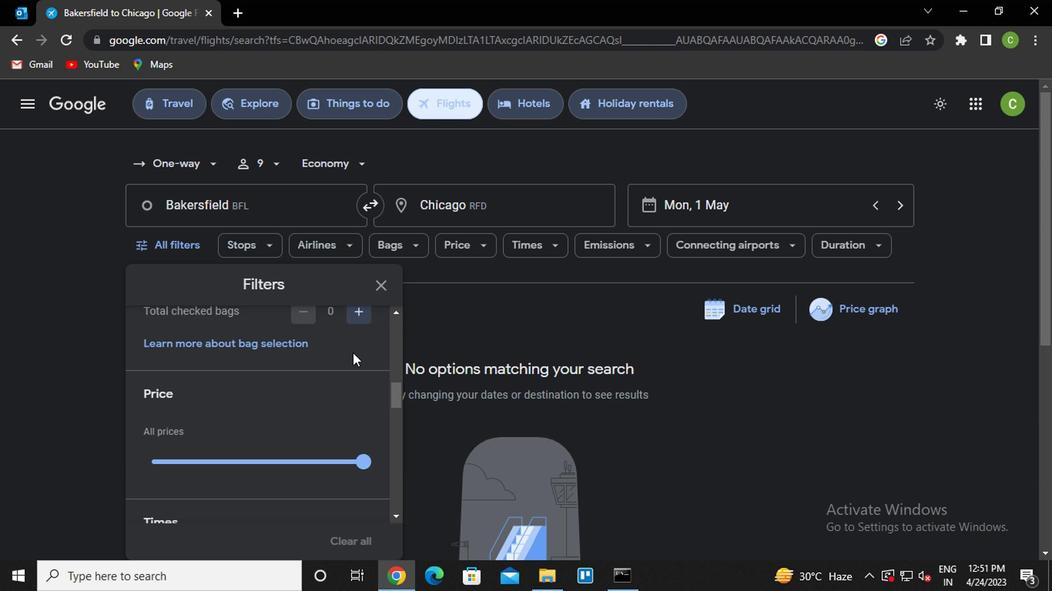 
Action: Mouse moved to (352, 376)
Screenshot: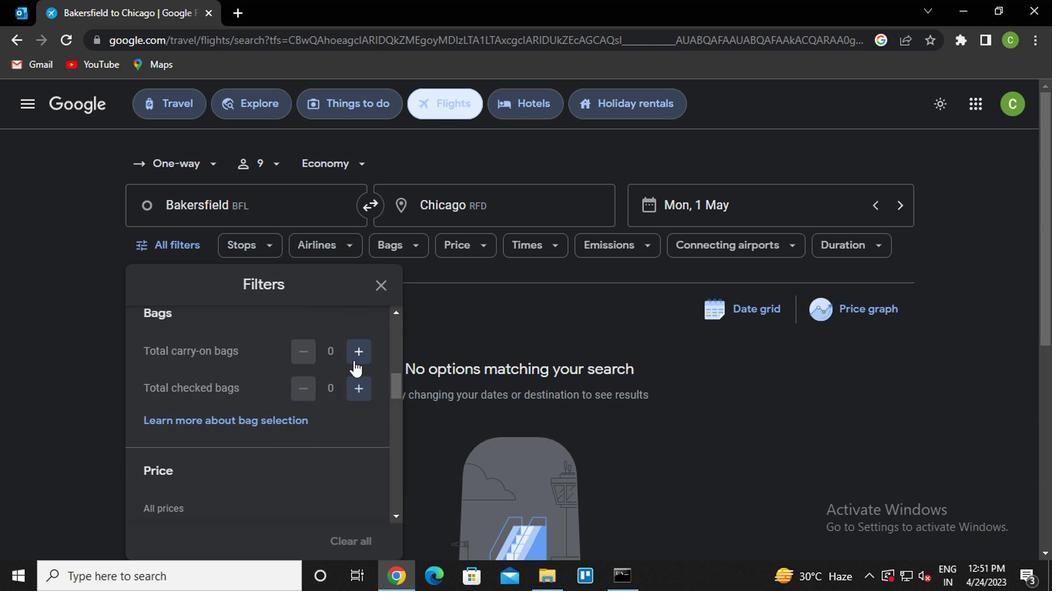 
Action: Mouse pressed left at (352, 376)
Screenshot: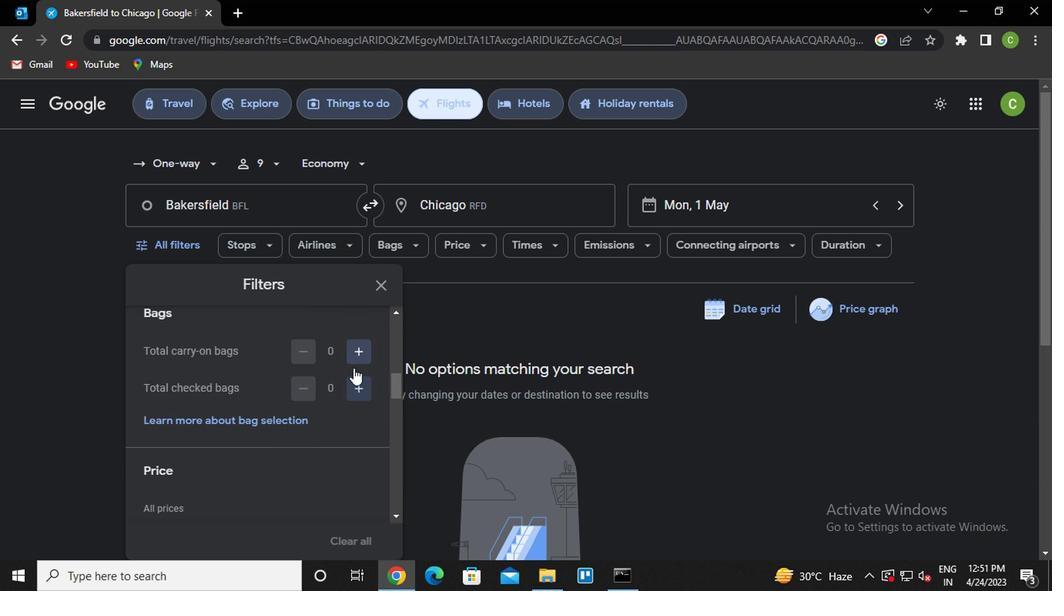 
Action: Mouse moved to (339, 437)
Screenshot: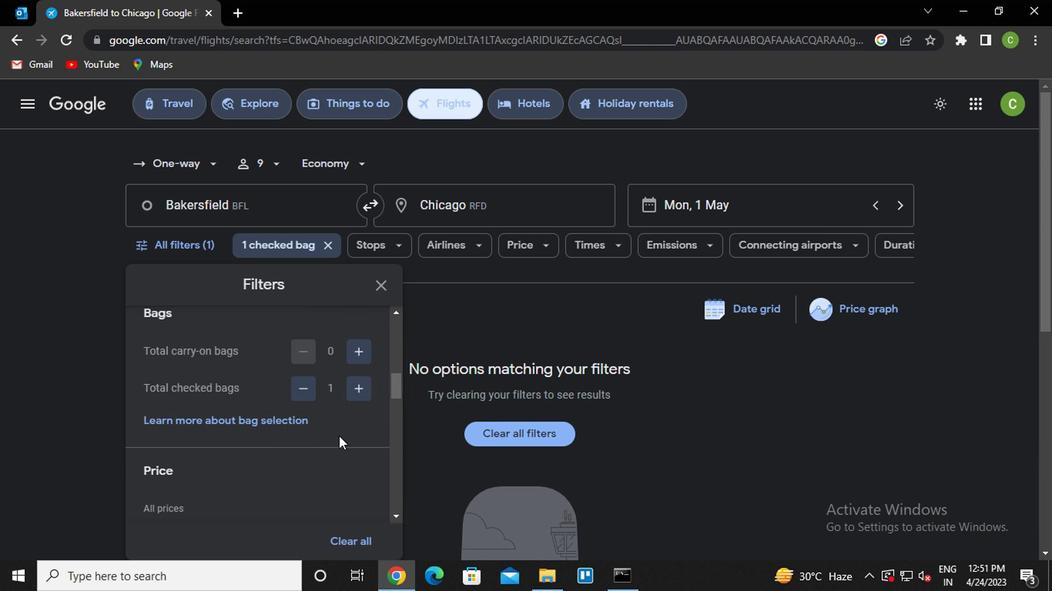 
Action: Mouse scrolled (339, 436) with delta (0, -1)
Screenshot: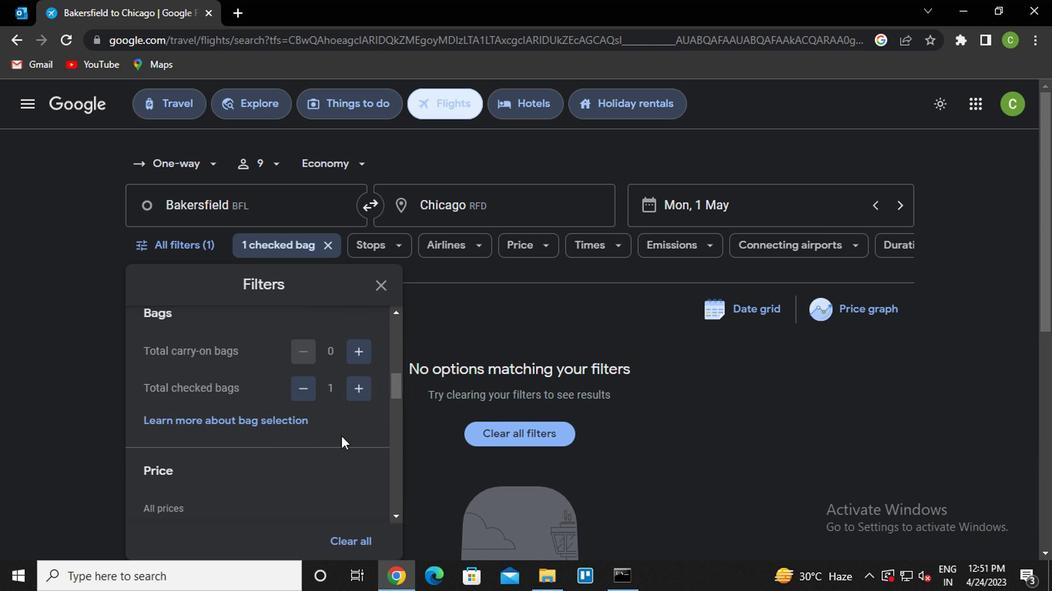 
Action: Mouse moved to (324, 460)
Screenshot: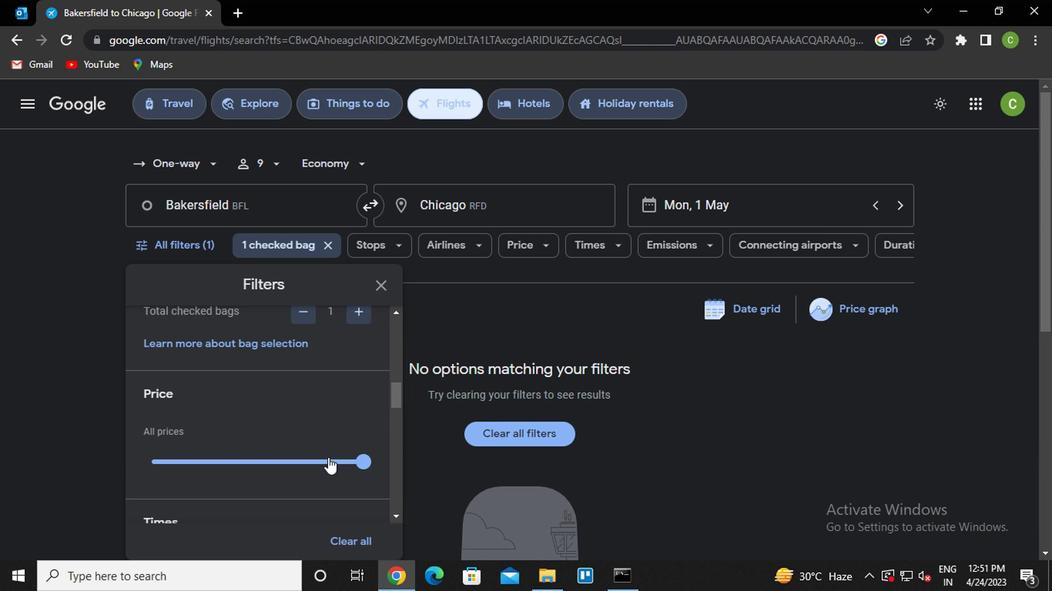 
Action: Mouse pressed left at (324, 460)
Screenshot: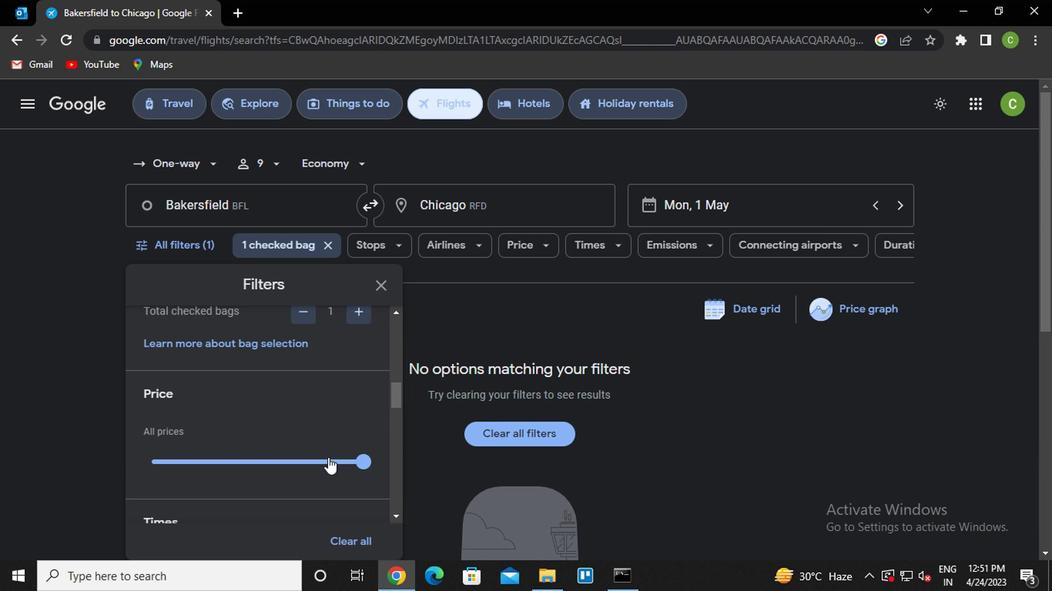 
Action: Mouse moved to (338, 451)
Screenshot: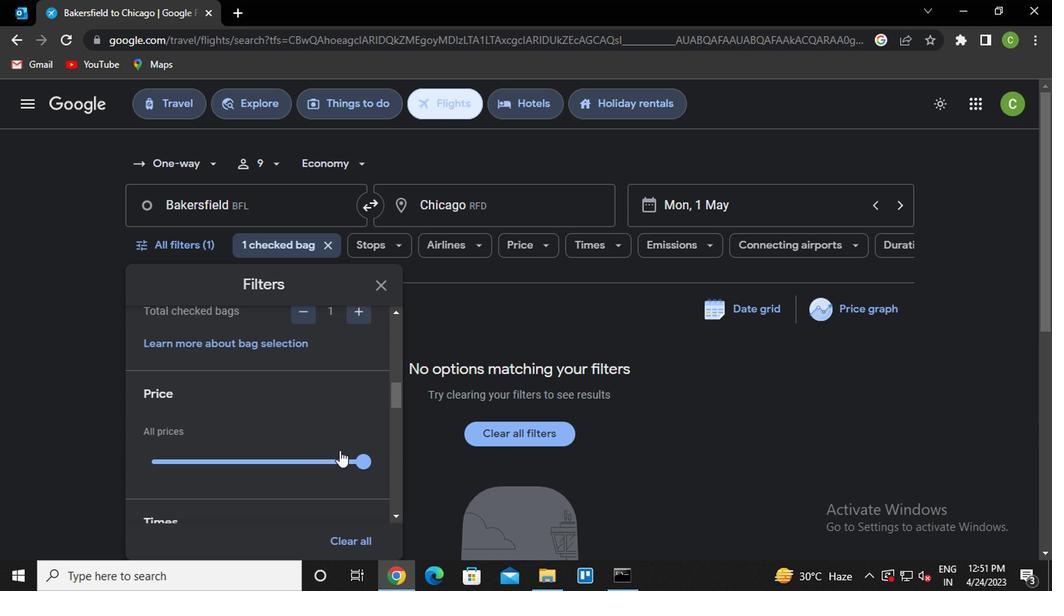 
Action: Mouse scrolled (338, 451) with delta (0, 0)
Screenshot: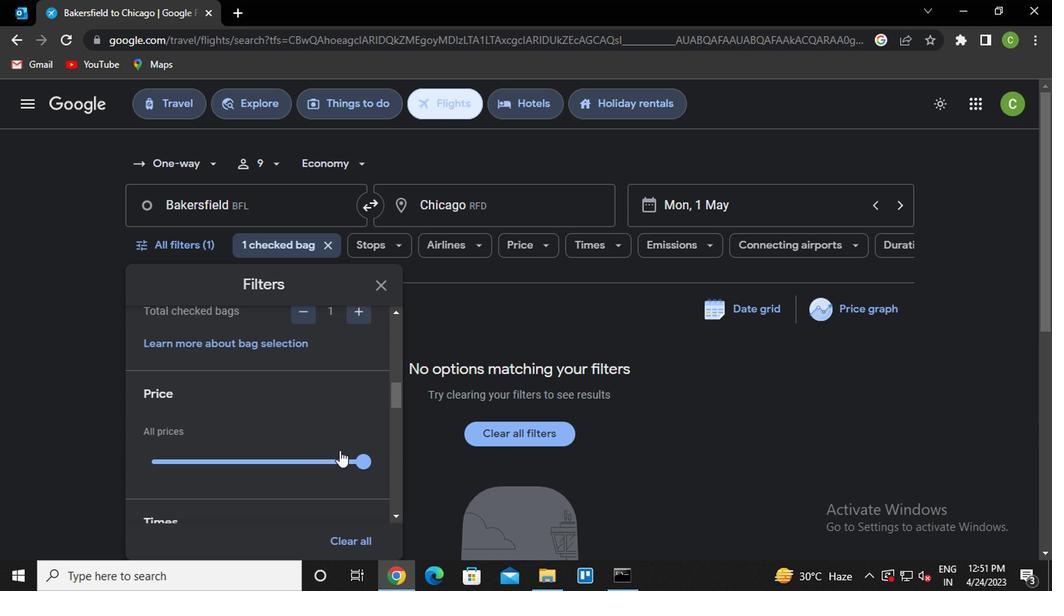 
Action: Mouse scrolled (338, 451) with delta (0, 0)
Screenshot: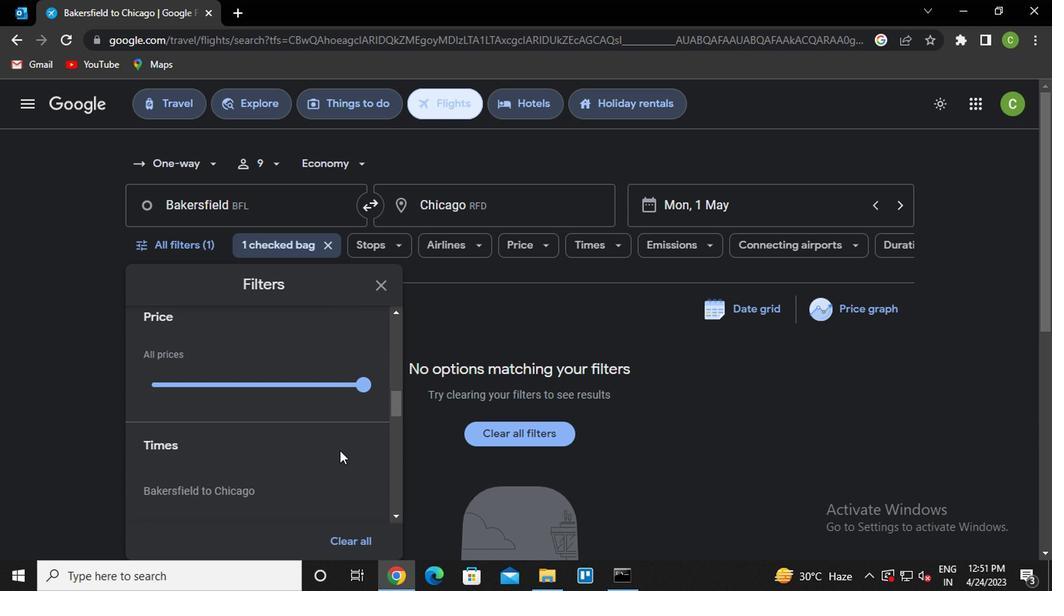
Action: Mouse moved to (151, 480)
Screenshot: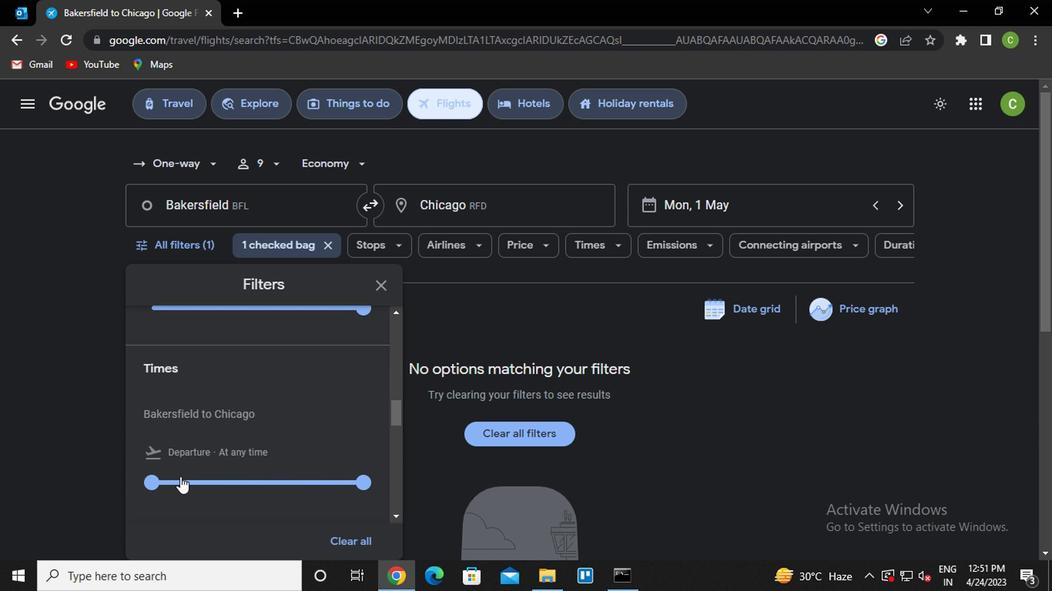 
Action: Mouse pressed left at (151, 480)
Screenshot: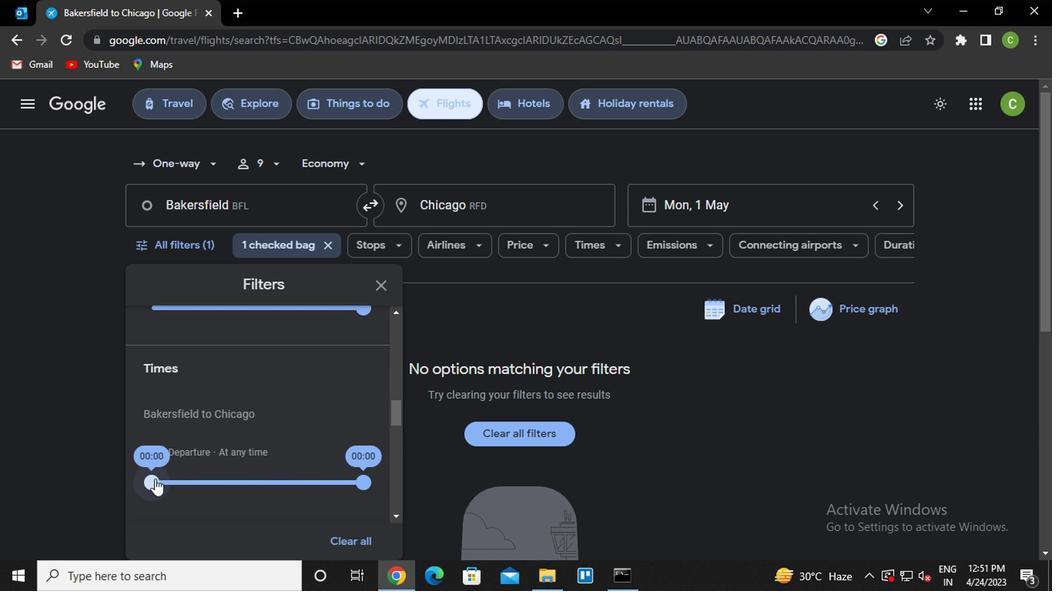 
Action: Mouse moved to (384, 289)
Screenshot: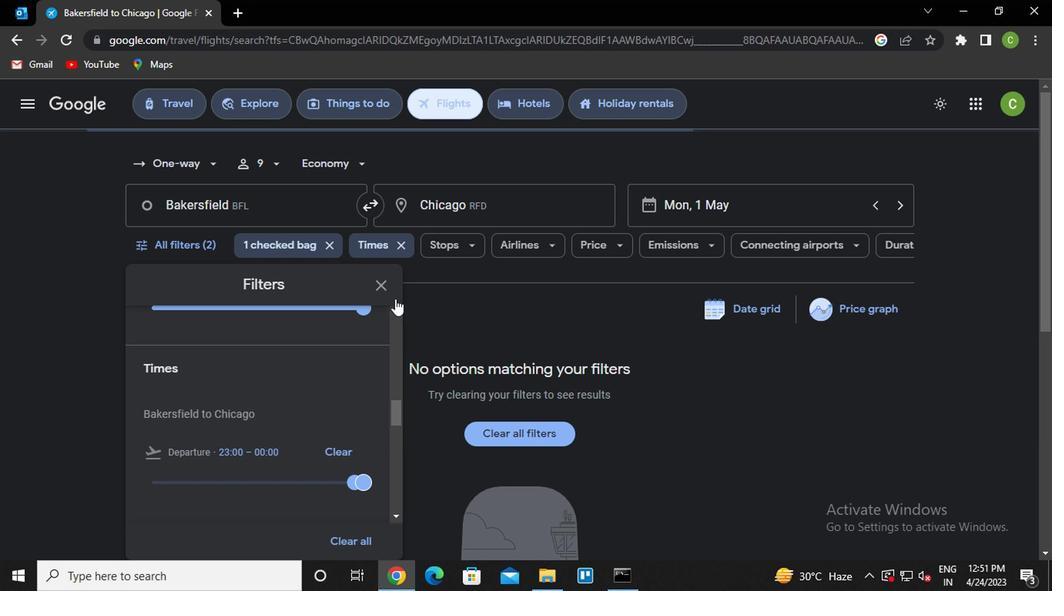 
Action: Mouse pressed left at (384, 289)
Screenshot: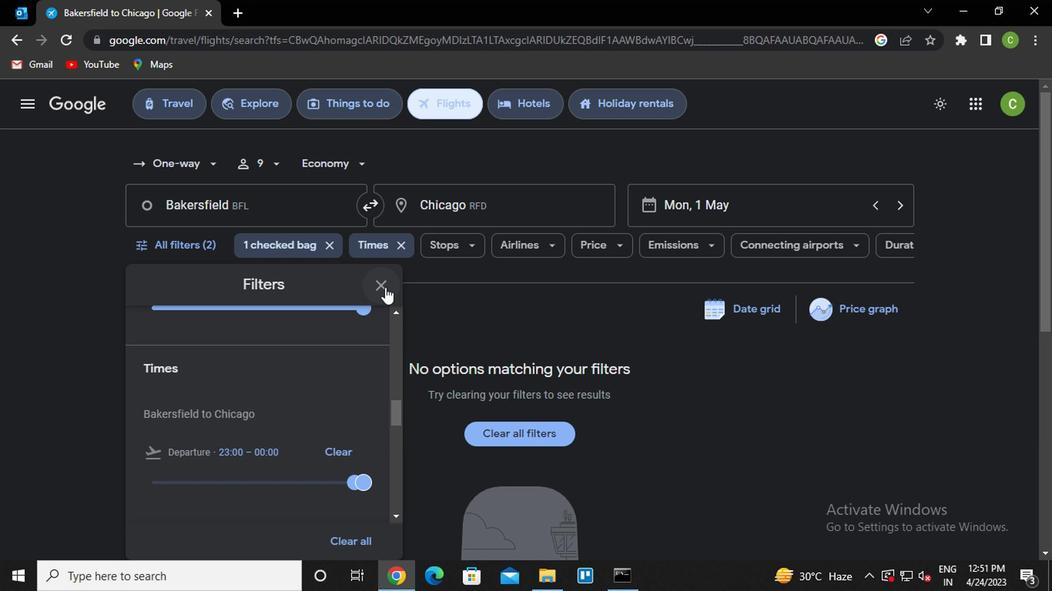 
Action: Mouse moved to (520, 511)
Screenshot: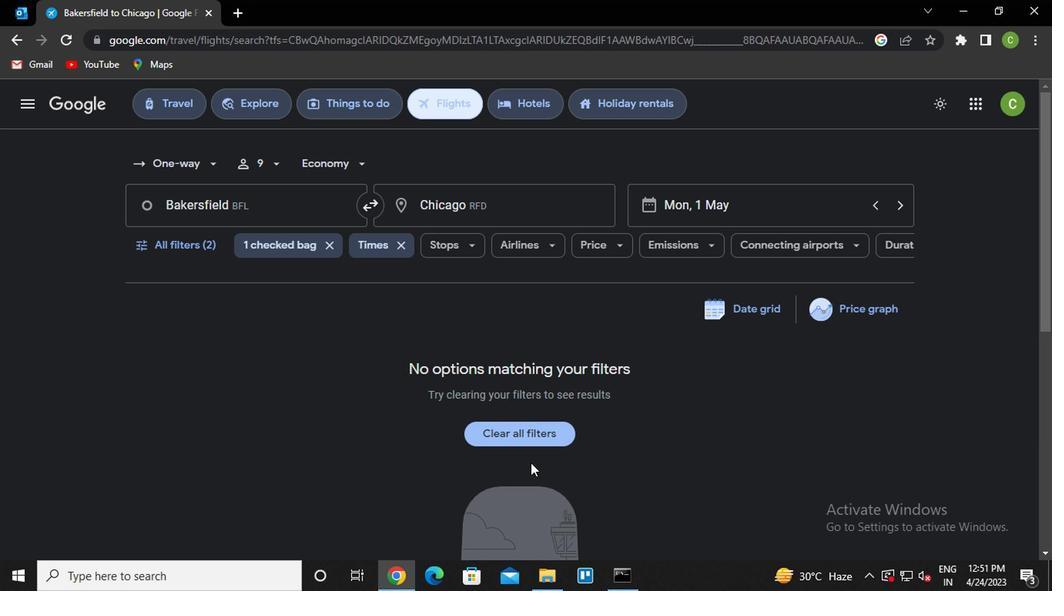 
